 Task: Search one way flight ticket for 1 adult, 6 children, 1 infant in seat and 1 infant on lap in business from Appleton: Appleton International Airport to Fort Wayne: Fort Wayne International Airport on 8-4-2023. Choice of flights is Royal air maroc. Number of bags: 2 checked bags. Price is upto 109000. Outbound departure time preference is 7:15.
Action: Mouse moved to (307, 265)
Screenshot: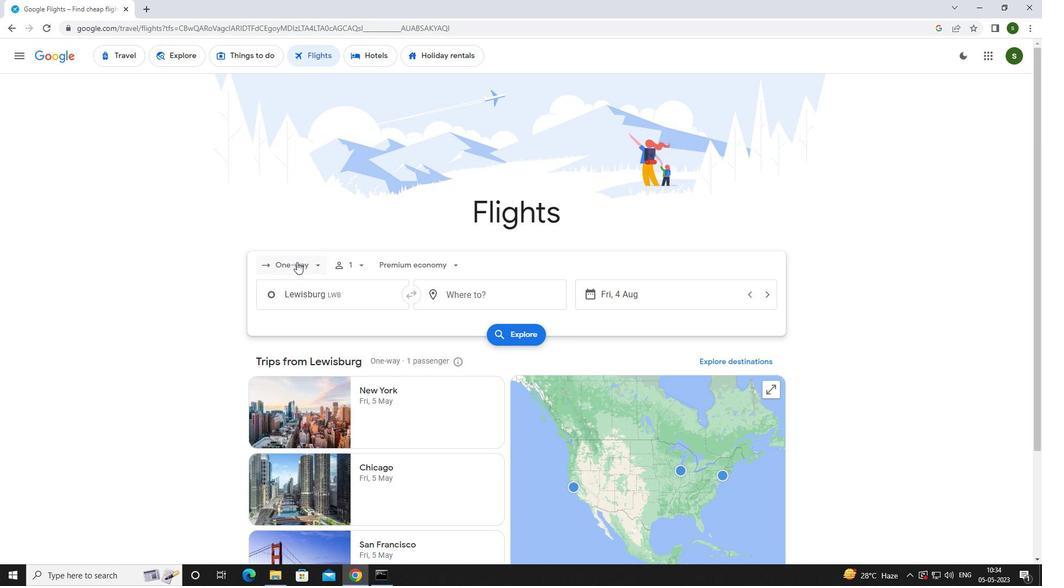 
Action: Mouse pressed left at (307, 265)
Screenshot: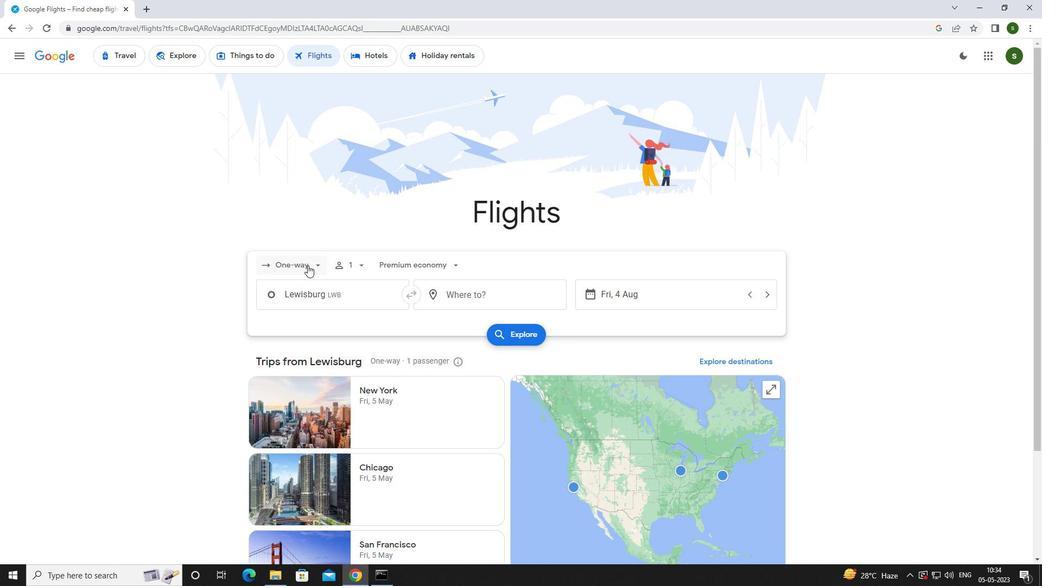 
Action: Mouse moved to (327, 313)
Screenshot: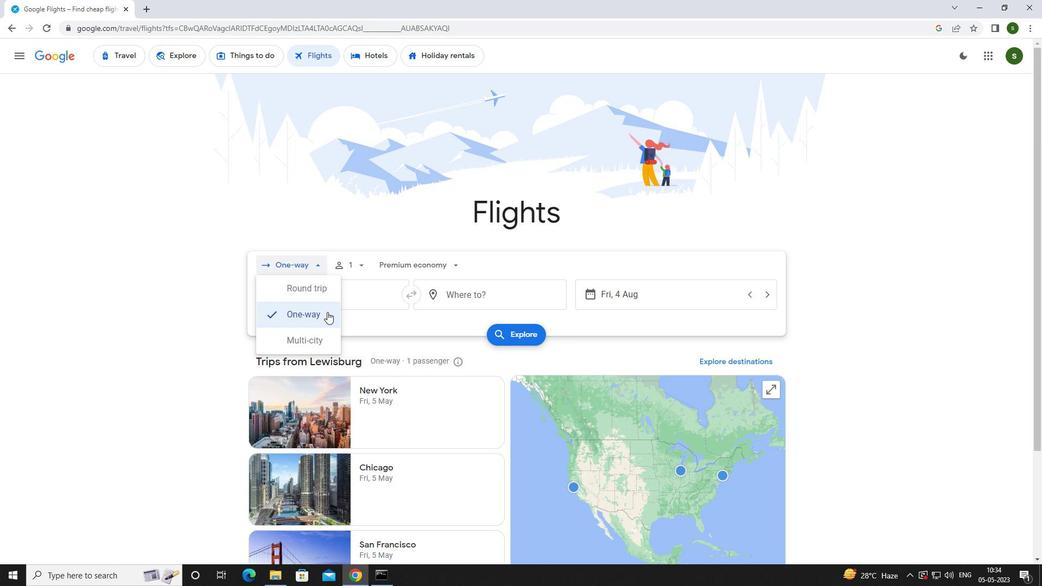 
Action: Mouse pressed left at (327, 313)
Screenshot: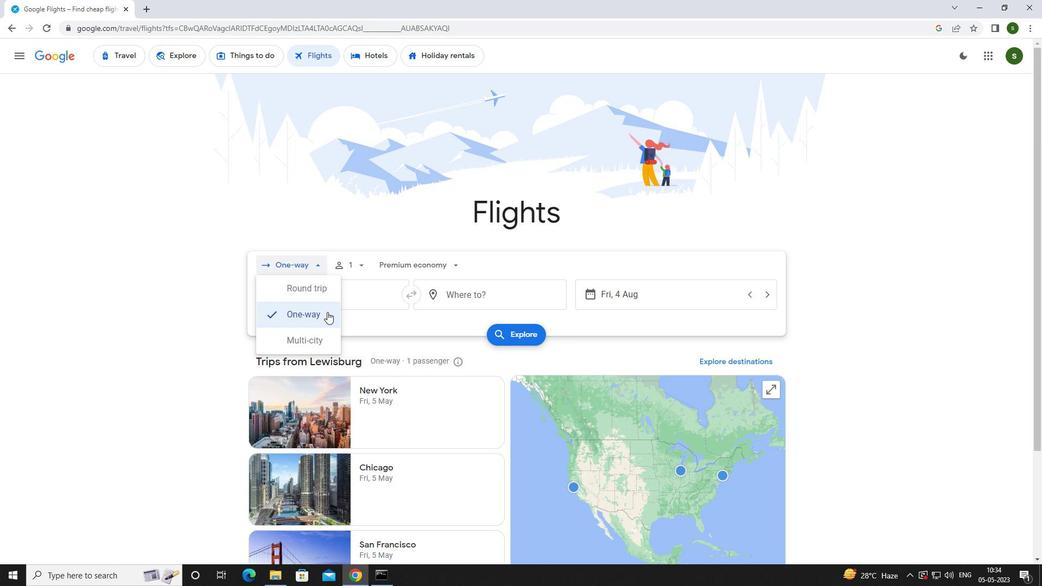 
Action: Mouse moved to (358, 266)
Screenshot: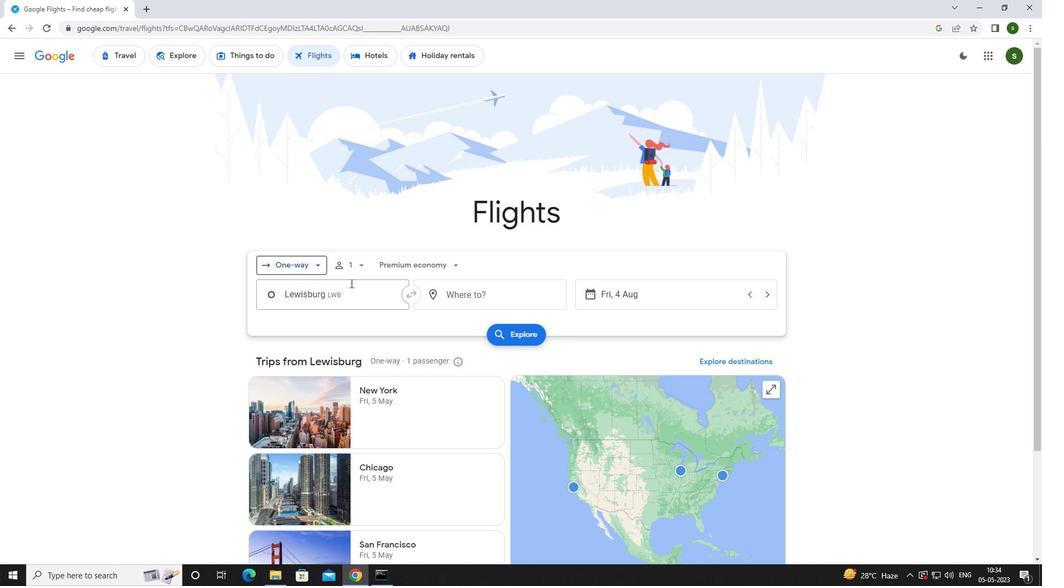 
Action: Mouse pressed left at (358, 266)
Screenshot: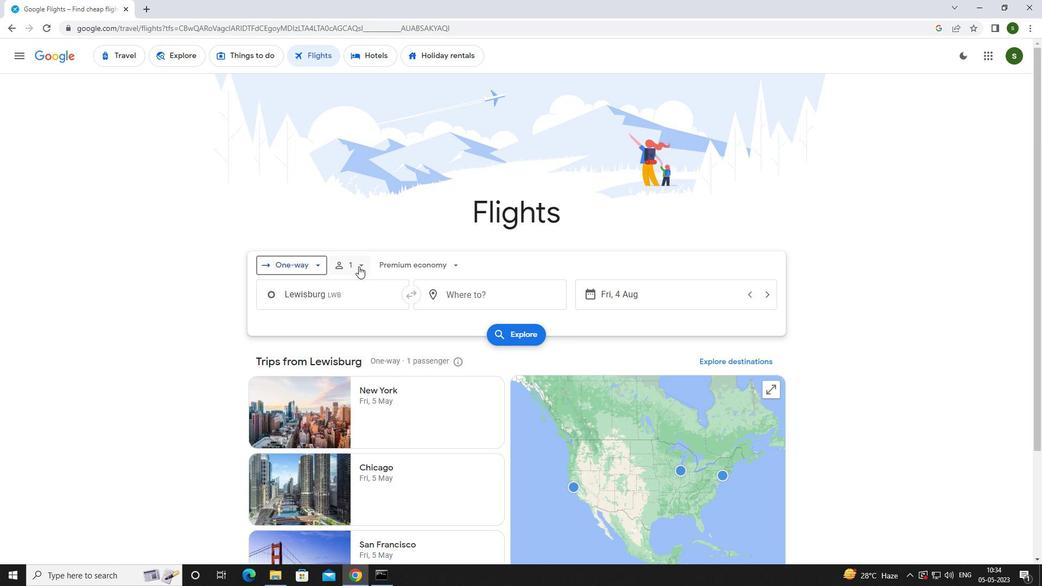 
Action: Mouse moved to (445, 318)
Screenshot: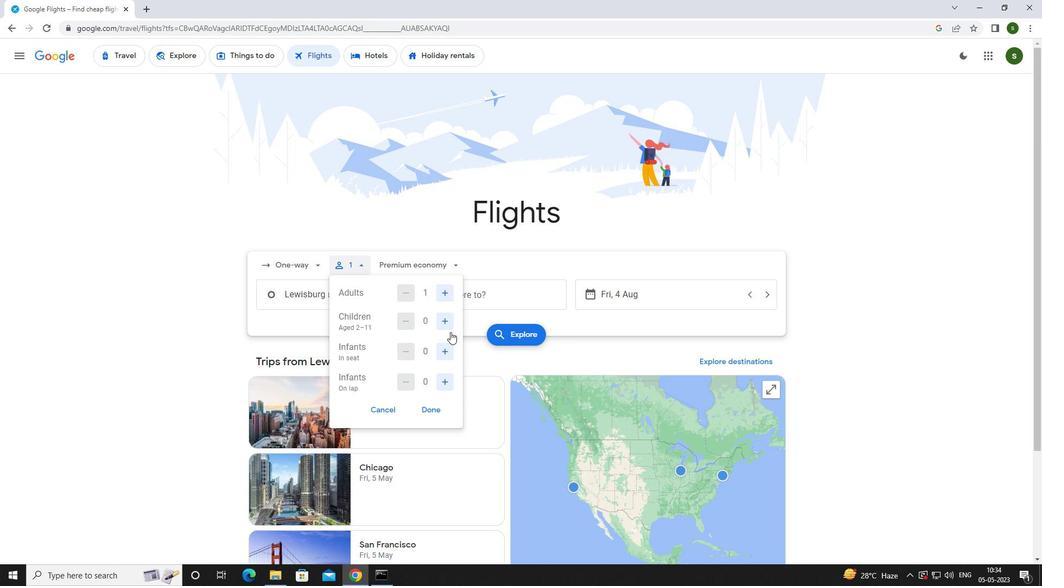 
Action: Mouse pressed left at (445, 318)
Screenshot: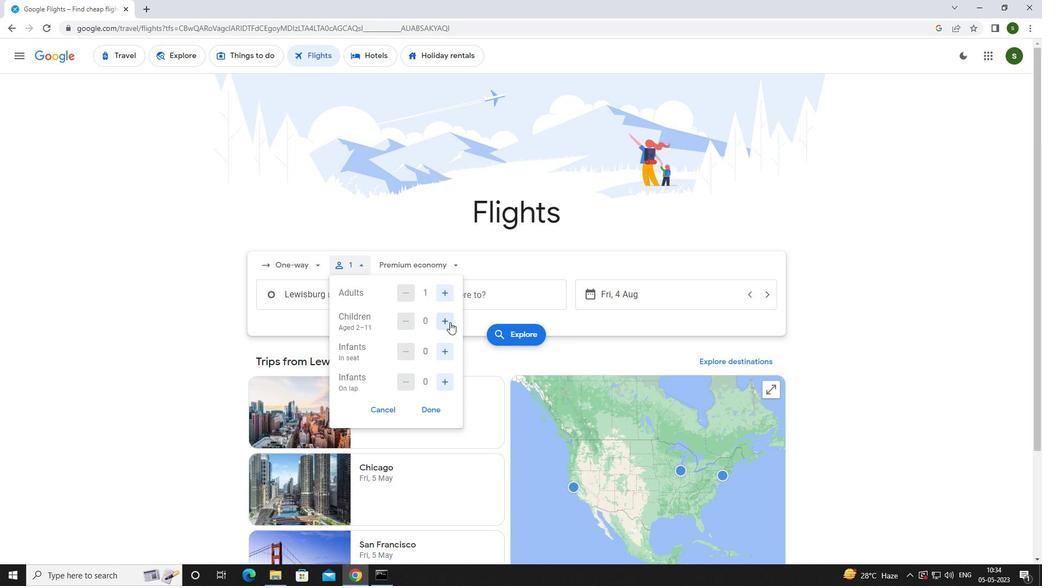 
Action: Mouse pressed left at (445, 318)
Screenshot: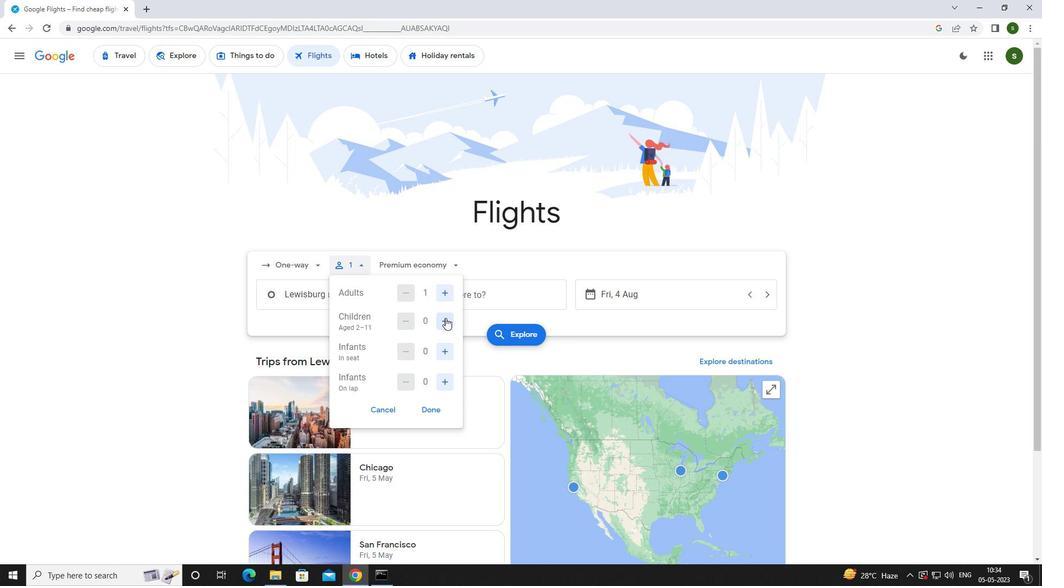 
Action: Mouse pressed left at (445, 318)
Screenshot: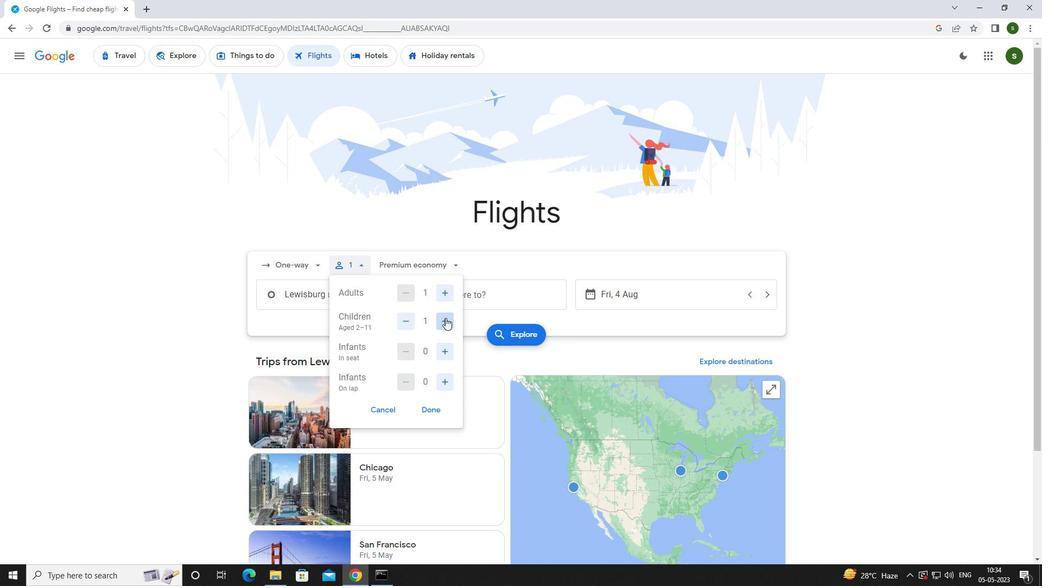 
Action: Mouse pressed left at (445, 318)
Screenshot: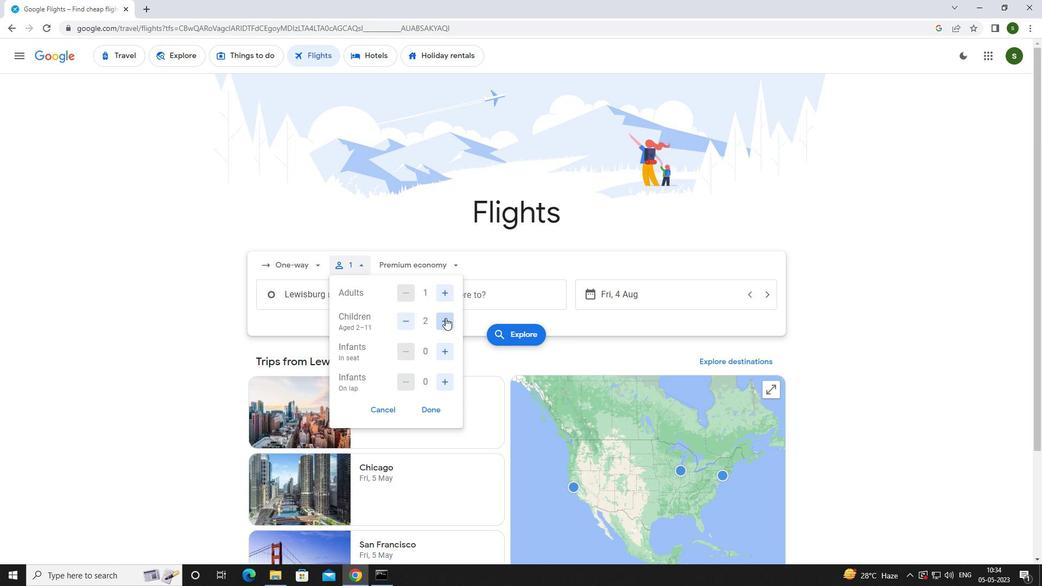
Action: Mouse pressed left at (445, 318)
Screenshot: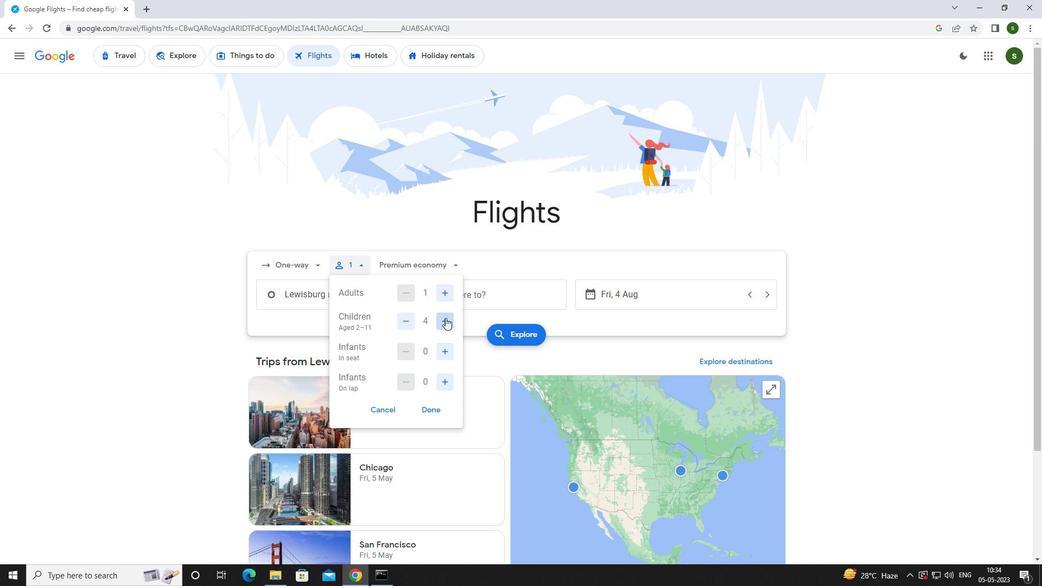 
Action: Mouse pressed left at (445, 318)
Screenshot: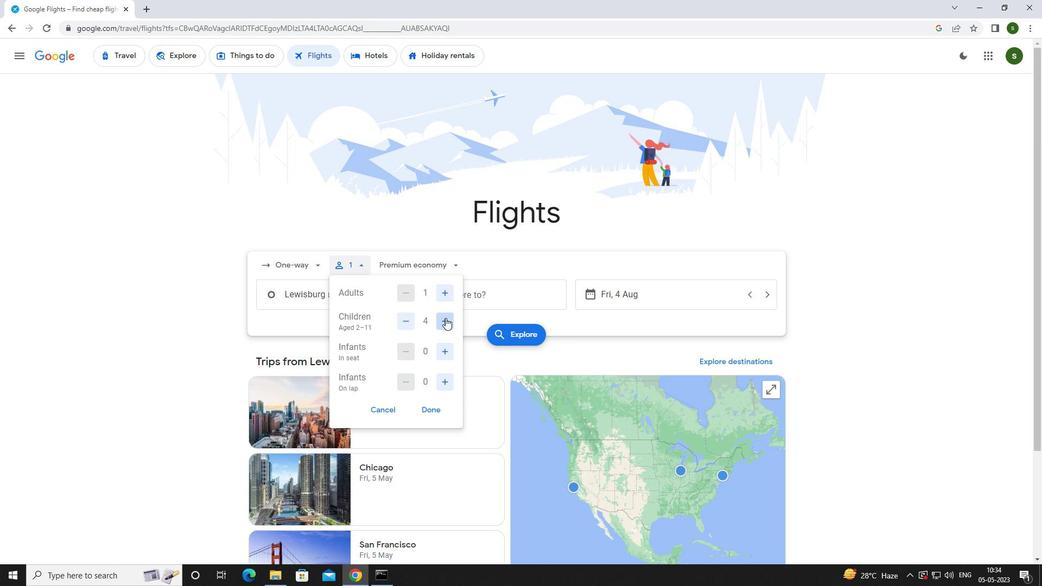 
Action: Mouse moved to (441, 351)
Screenshot: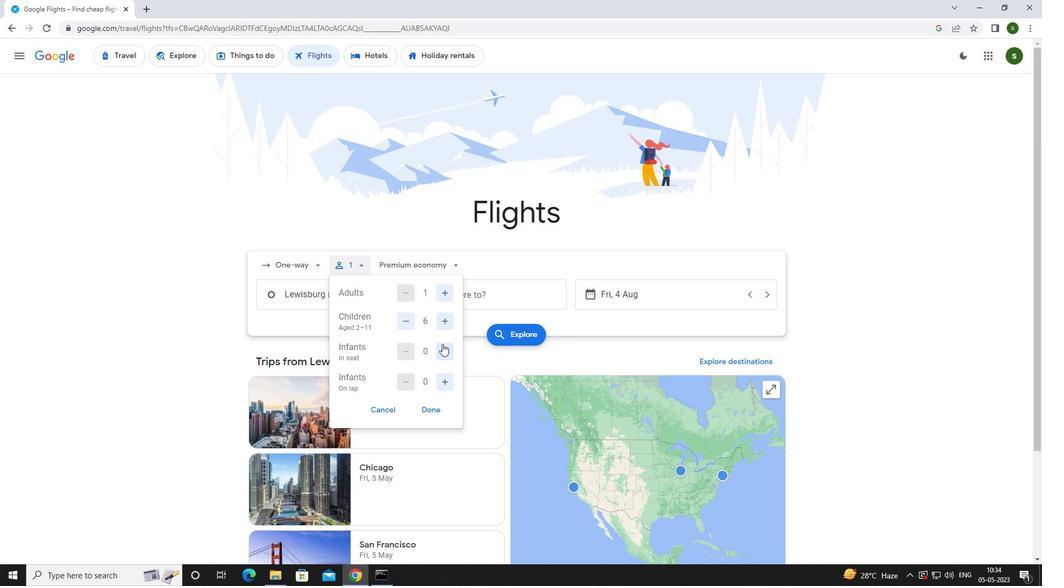 
Action: Mouse pressed left at (441, 351)
Screenshot: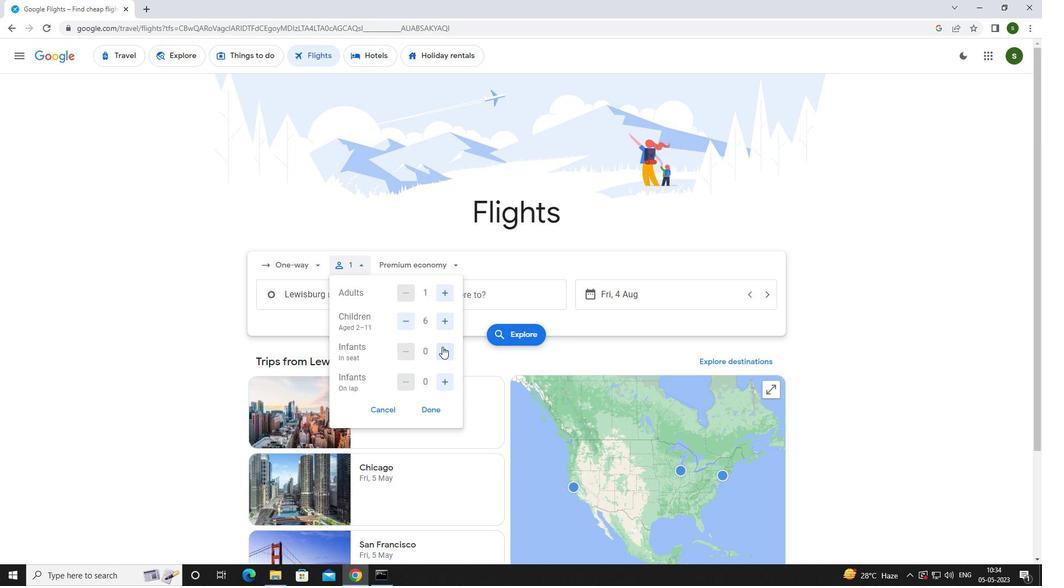 
Action: Mouse moved to (444, 379)
Screenshot: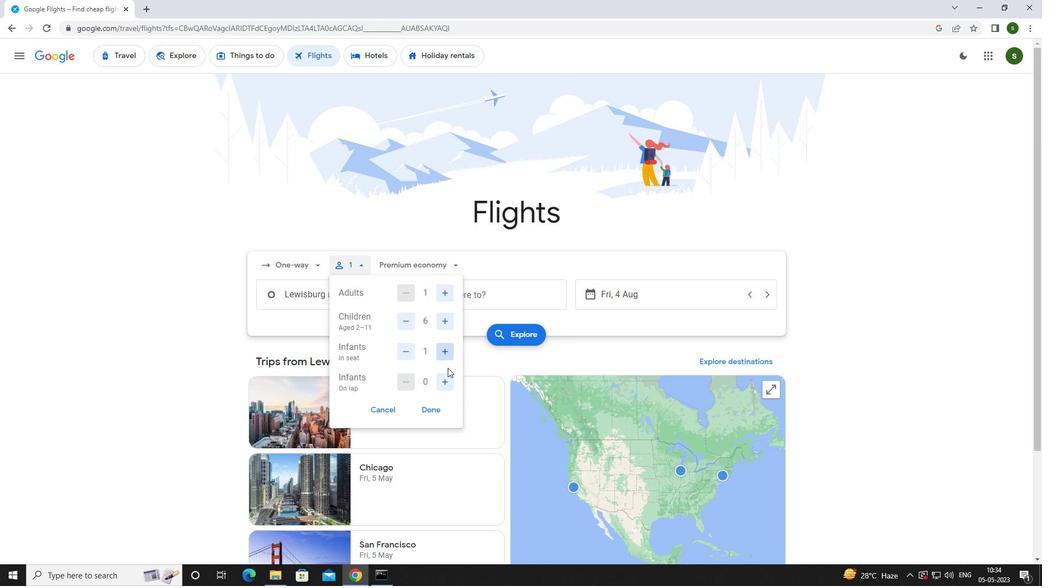 
Action: Mouse pressed left at (444, 379)
Screenshot: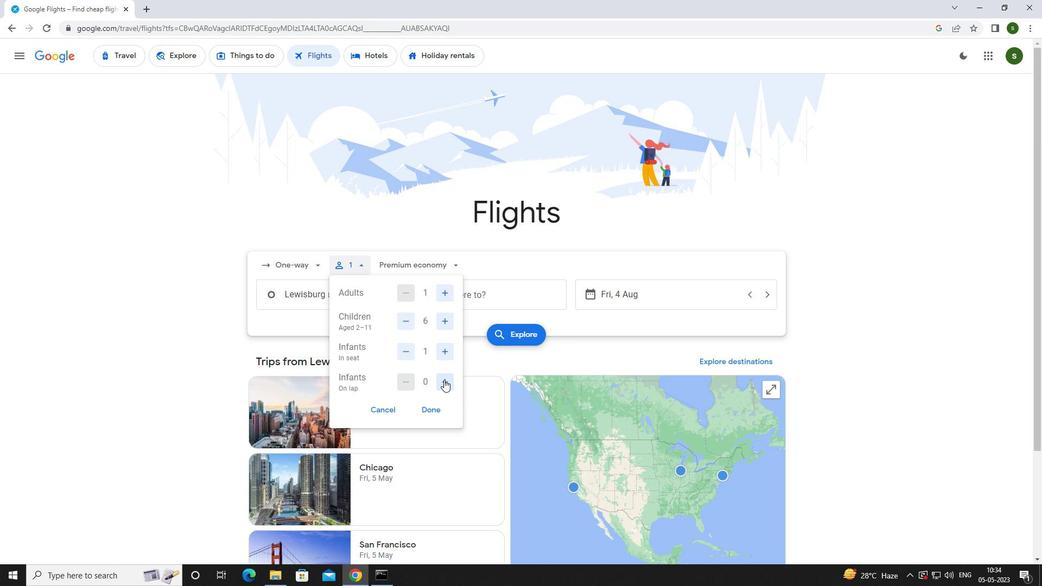 
Action: Mouse moved to (449, 267)
Screenshot: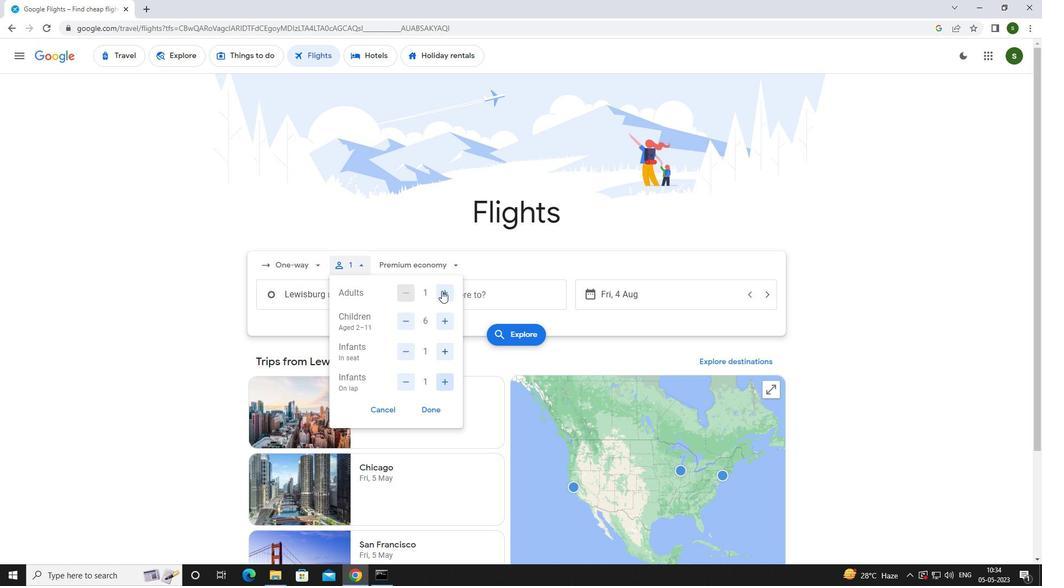 
Action: Mouse pressed left at (449, 267)
Screenshot: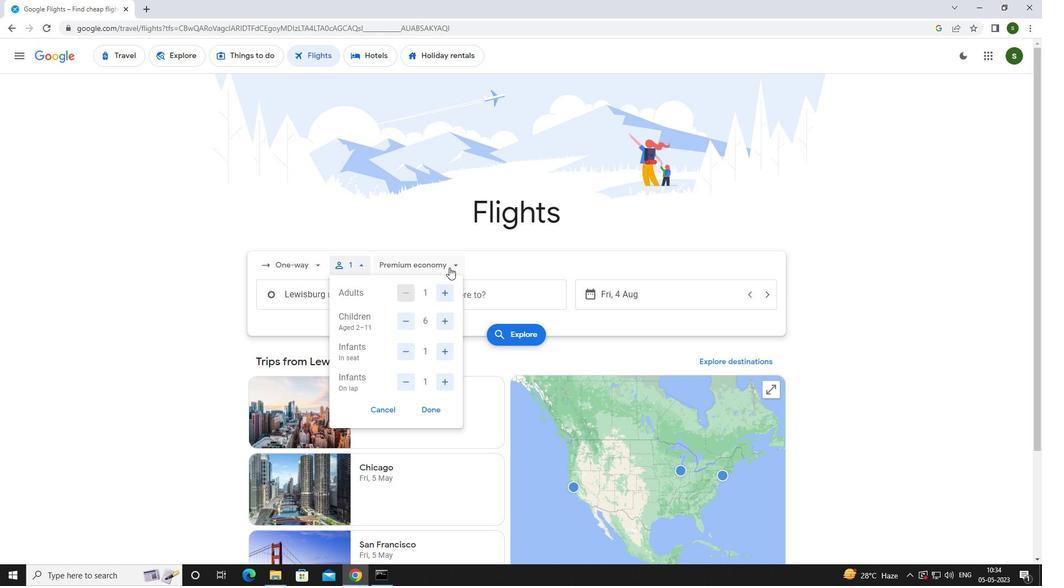 
Action: Mouse moved to (435, 344)
Screenshot: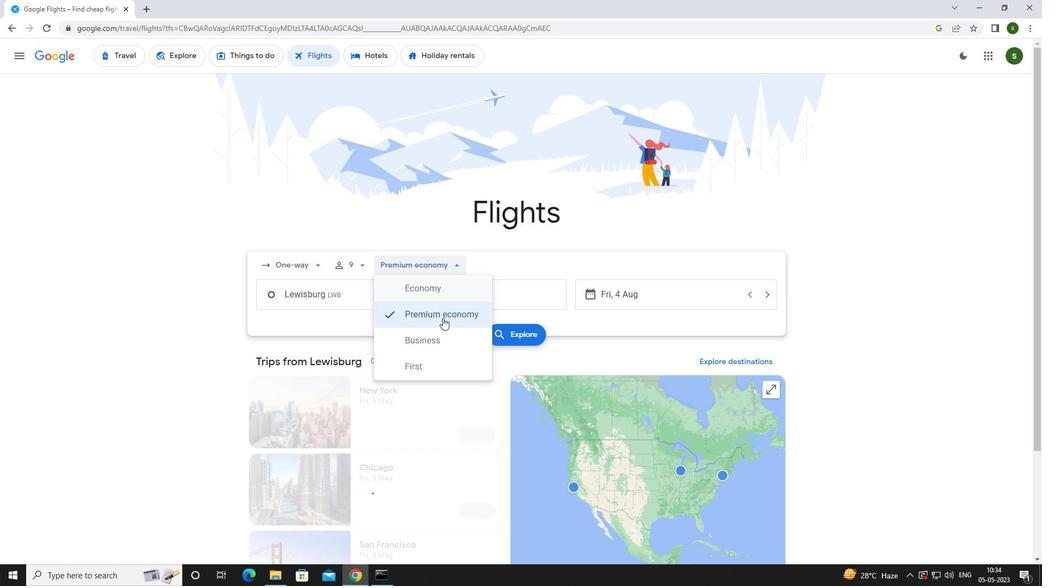 
Action: Mouse pressed left at (435, 344)
Screenshot: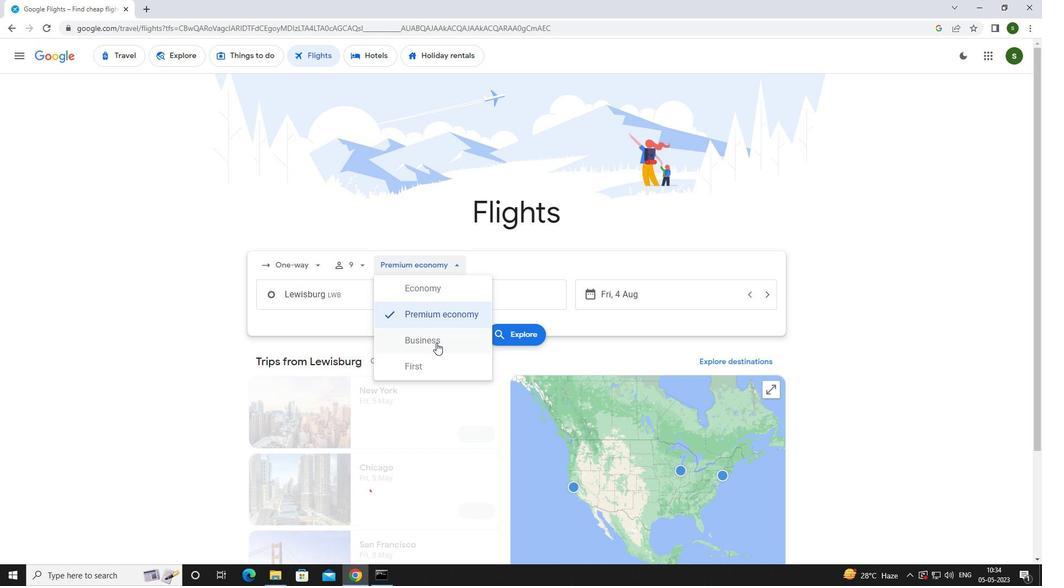 
Action: Mouse moved to (379, 294)
Screenshot: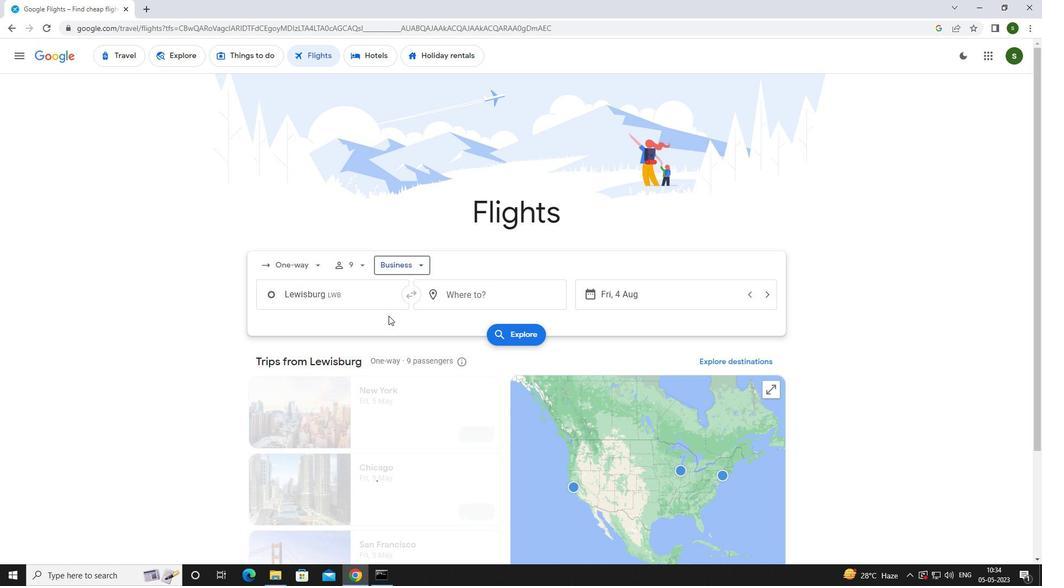 
Action: Mouse pressed left at (379, 294)
Screenshot: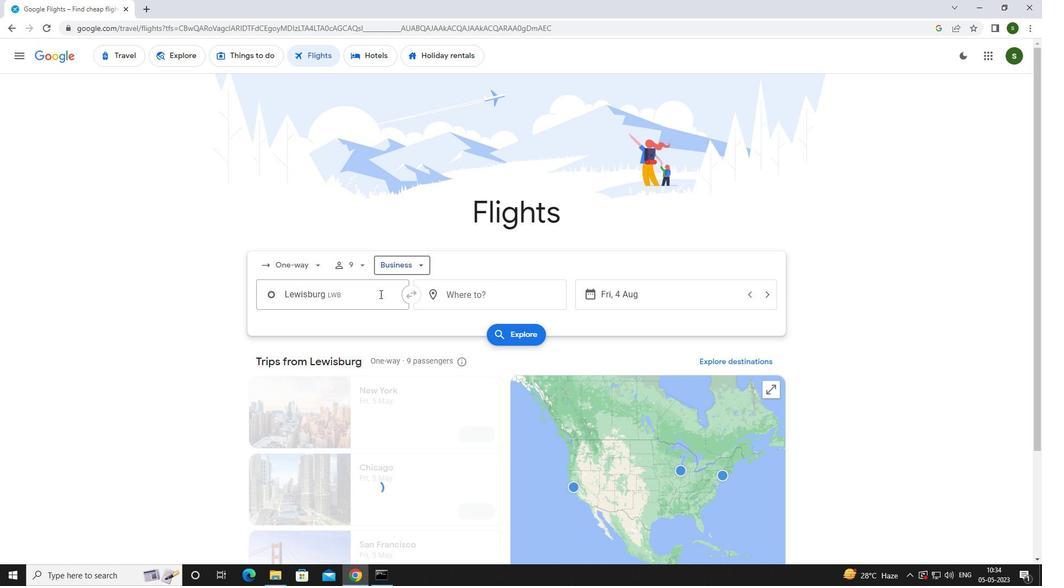 
Action: Key pressed <Key.caps_lock>a<Key.caps_lock>ppleton
Screenshot: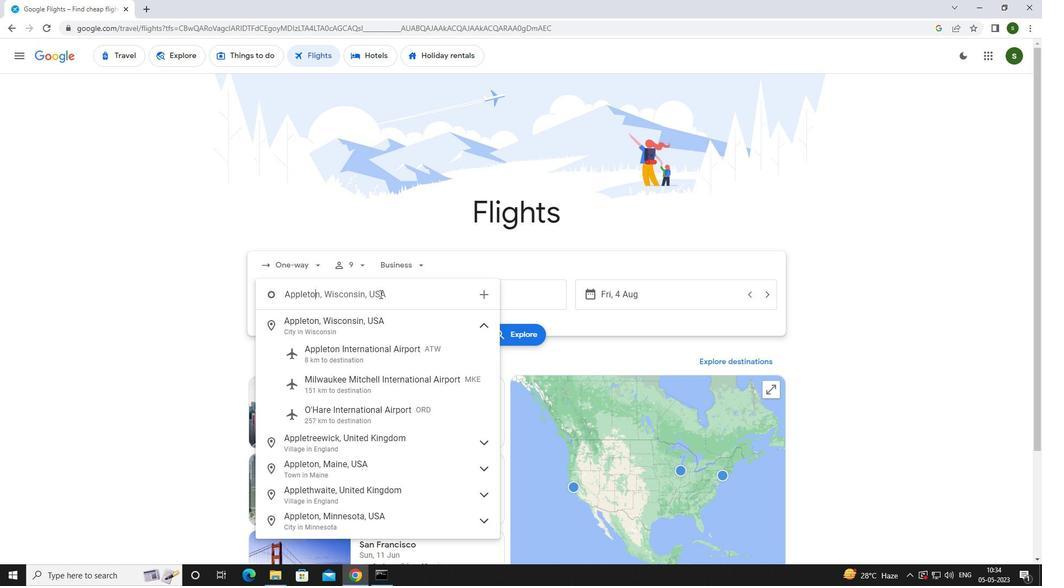 
Action: Mouse moved to (386, 348)
Screenshot: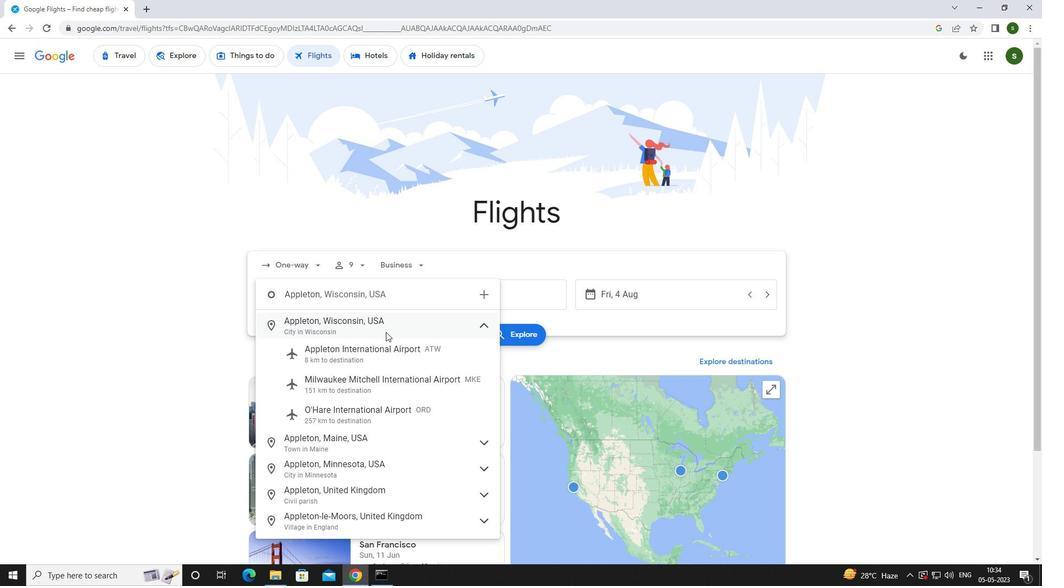 
Action: Mouse pressed left at (386, 348)
Screenshot: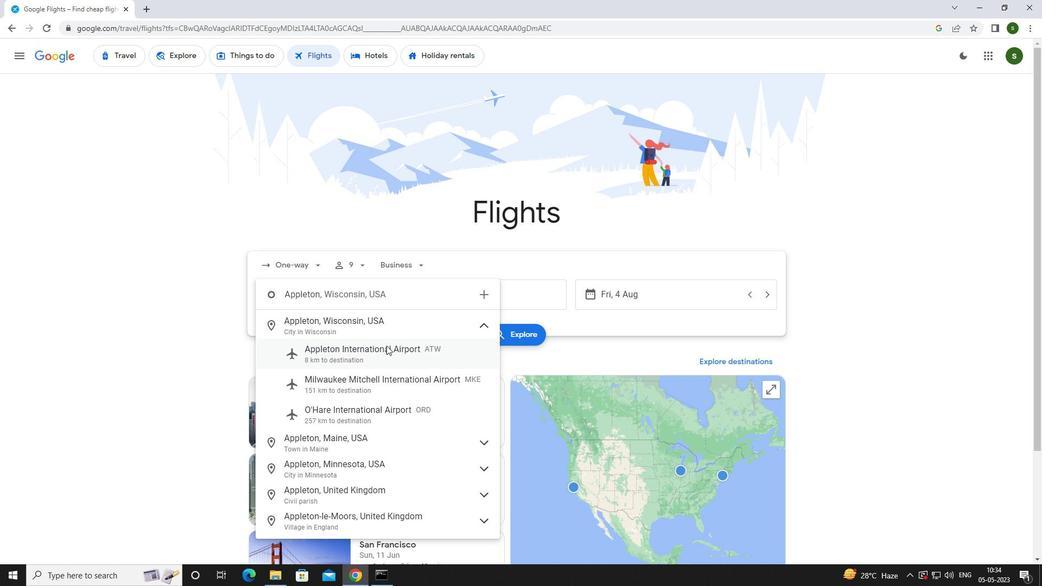 
Action: Mouse moved to (455, 297)
Screenshot: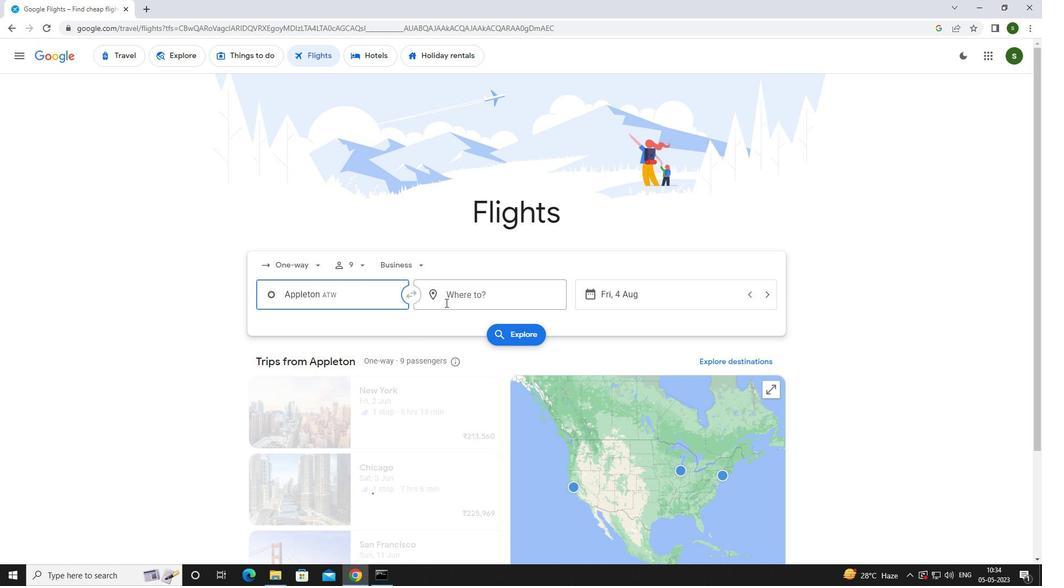 
Action: Mouse pressed left at (455, 297)
Screenshot: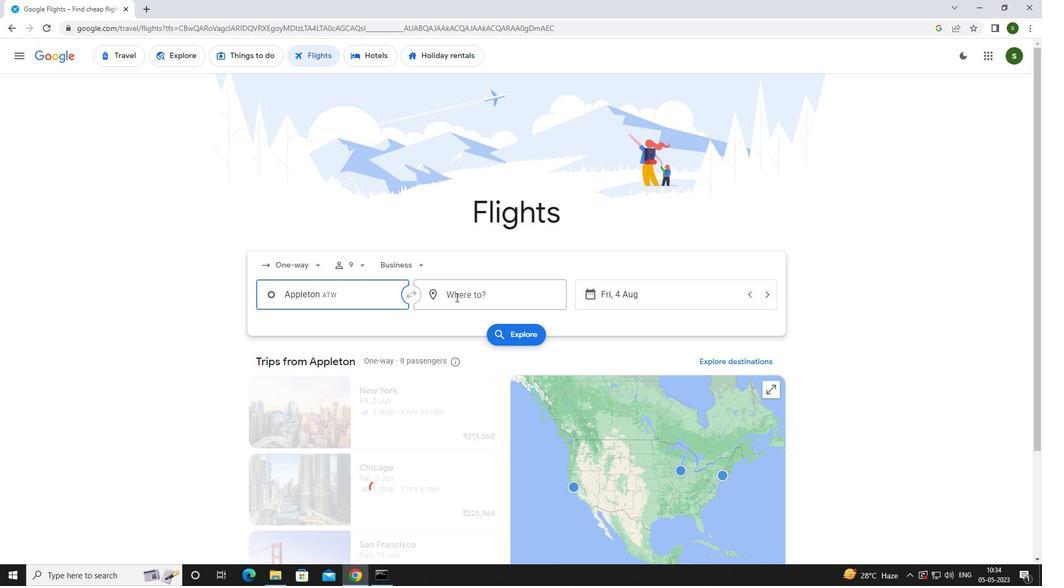 
Action: Key pressed <Key.caps_lock>f<Key.caps_lock>ort<Key.space><Key.caps_lock>w<Key.caps_lock>ay
Screenshot: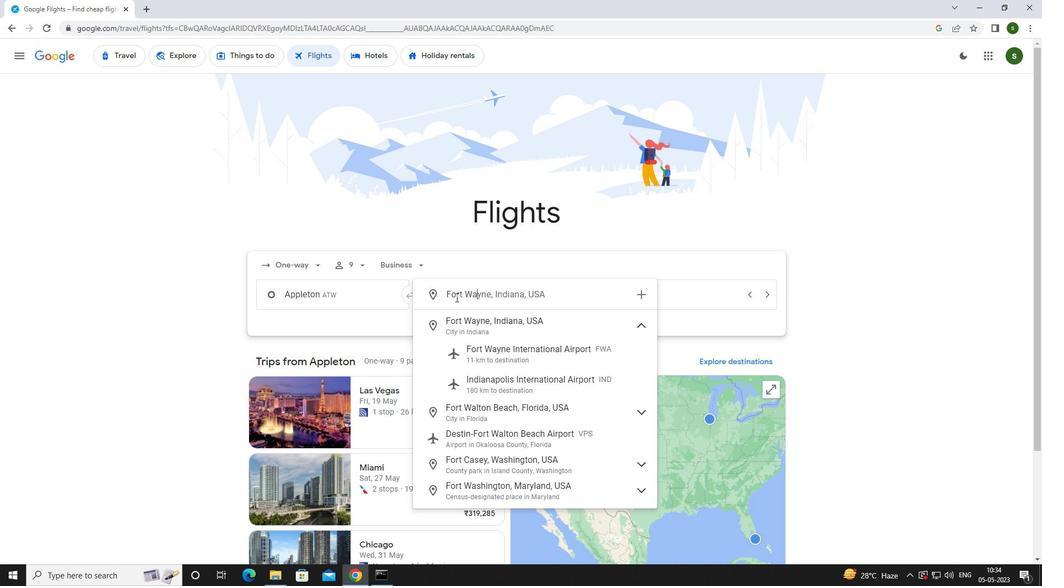 
Action: Mouse moved to (458, 345)
Screenshot: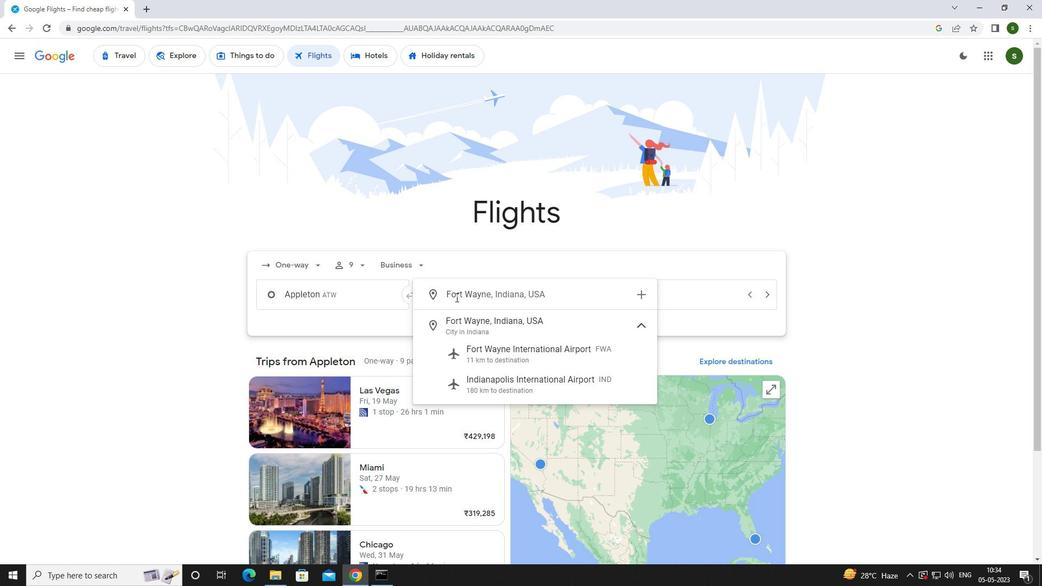 
Action: Mouse pressed left at (458, 345)
Screenshot: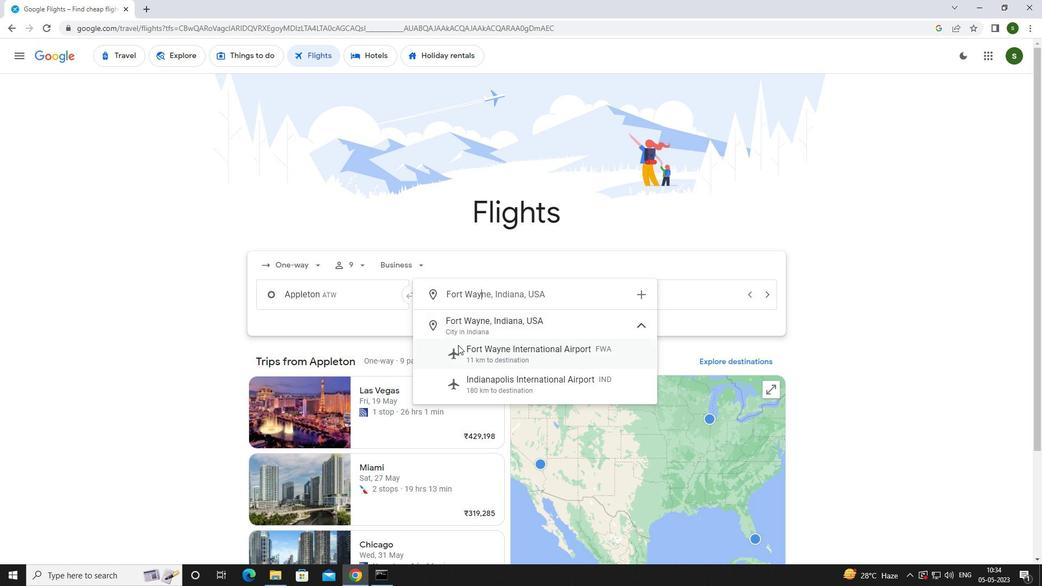 
Action: Mouse moved to (657, 299)
Screenshot: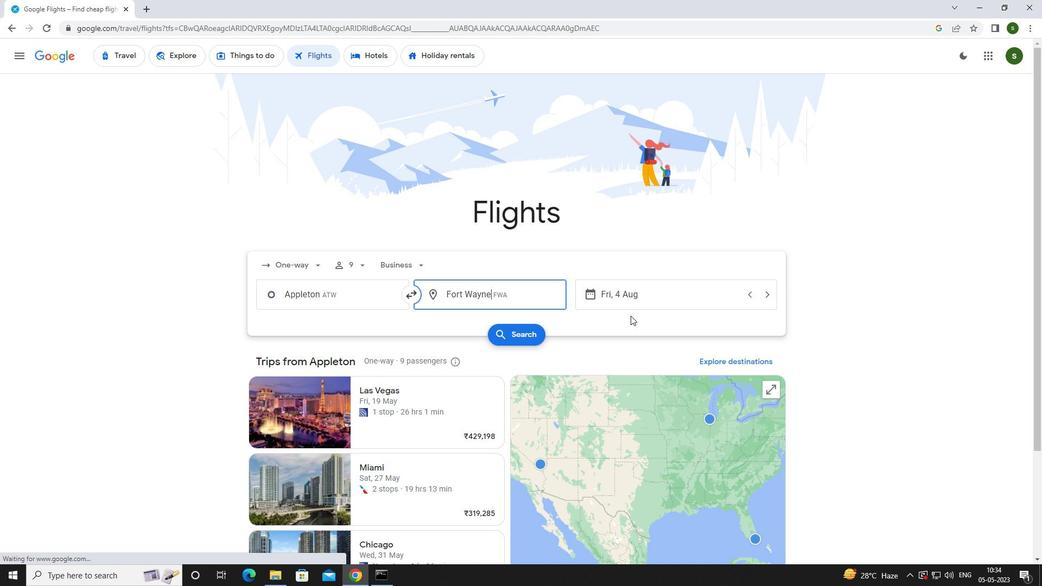 
Action: Mouse pressed left at (657, 299)
Screenshot: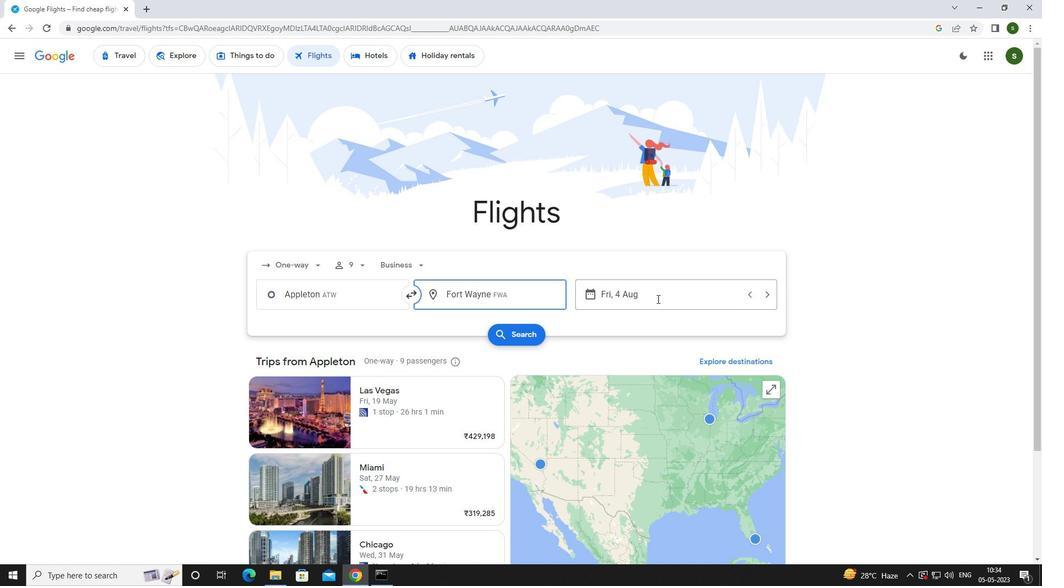
Action: Mouse moved to (528, 365)
Screenshot: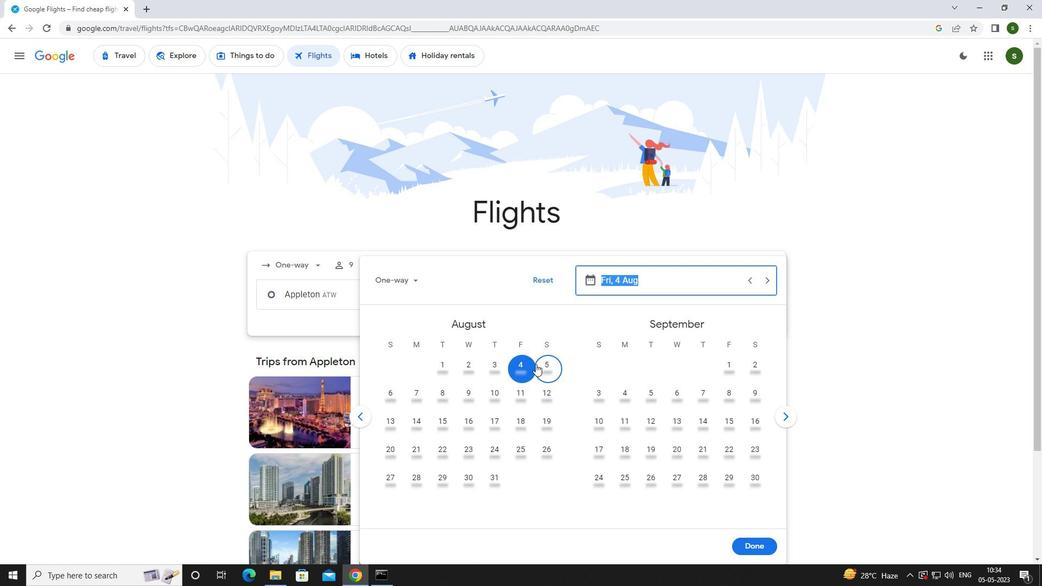 
Action: Mouse pressed left at (528, 365)
Screenshot: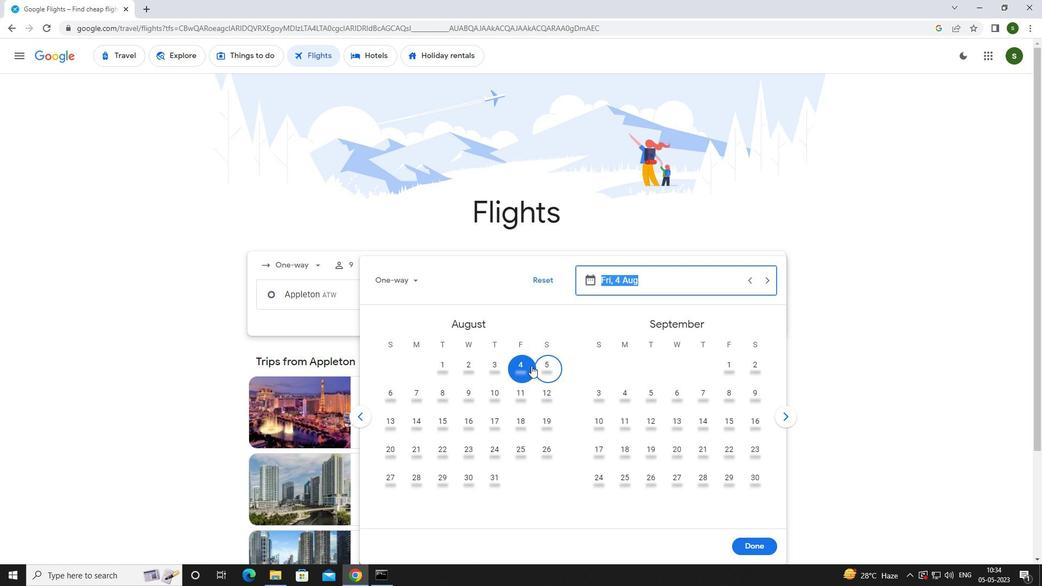 
Action: Mouse moved to (742, 545)
Screenshot: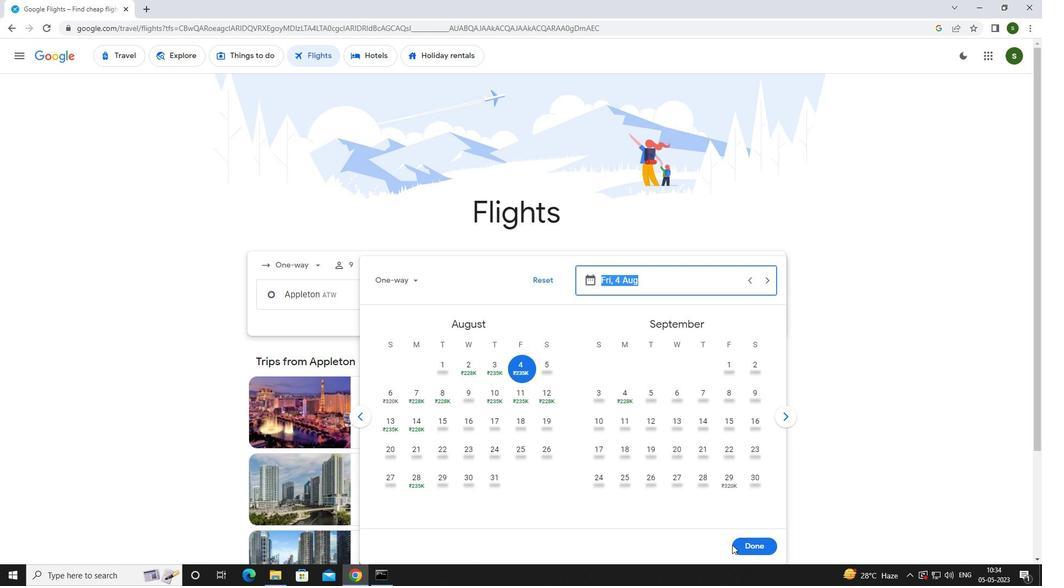 
Action: Mouse pressed left at (742, 545)
Screenshot: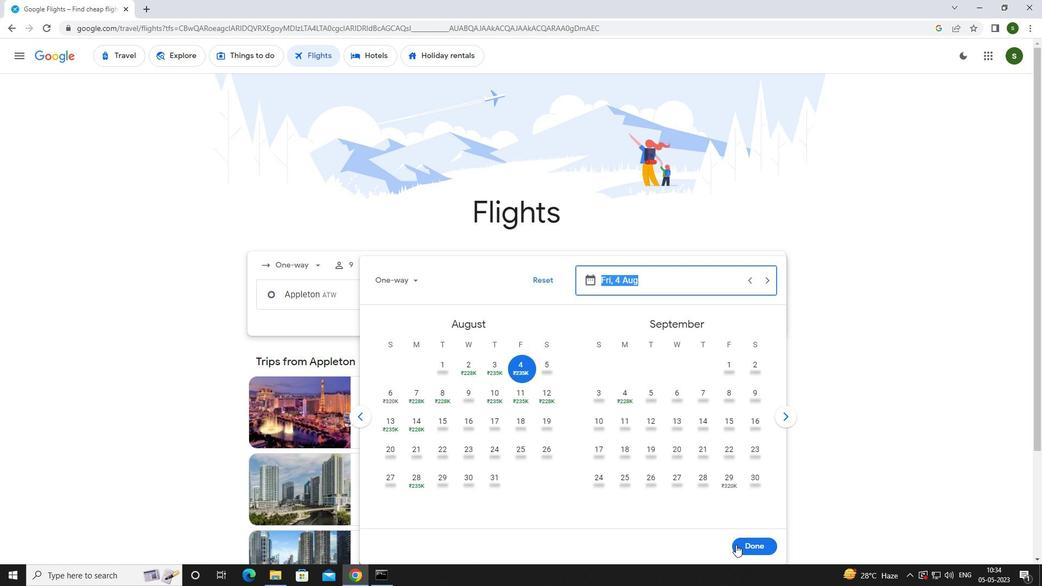 
Action: Mouse moved to (502, 330)
Screenshot: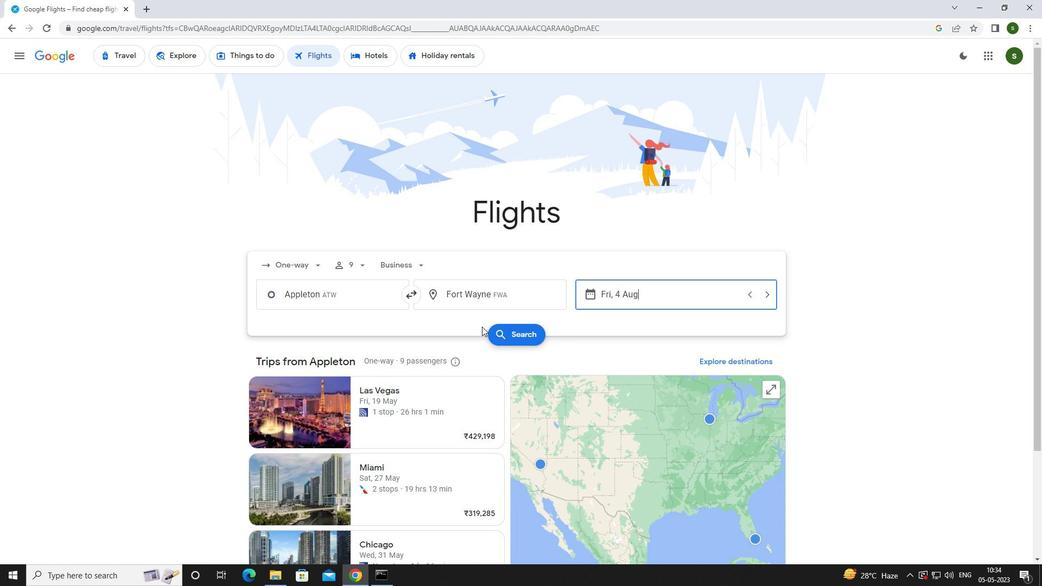 
Action: Mouse pressed left at (502, 330)
Screenshot: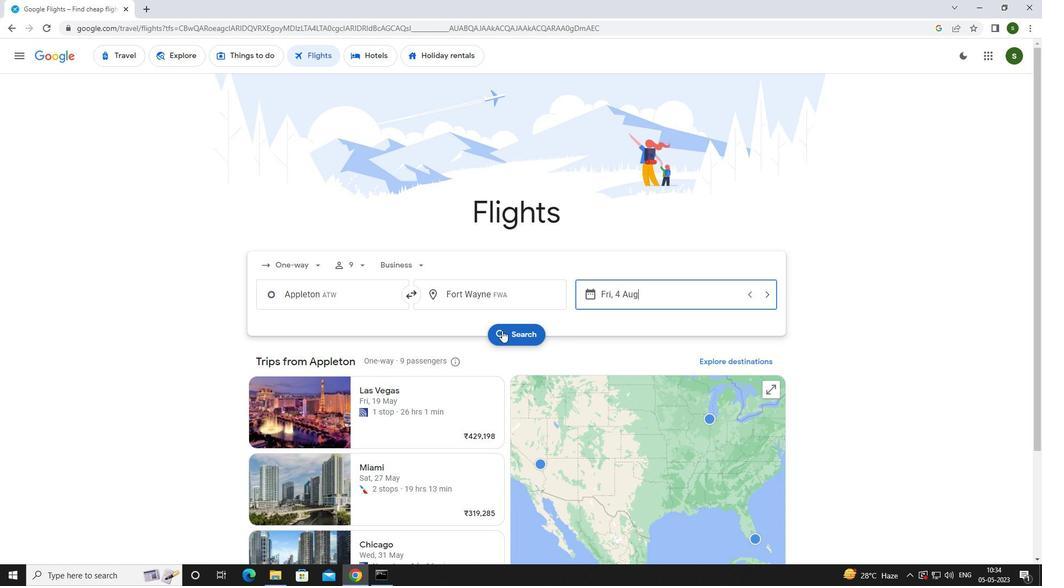 
Action: Mouse moved to (284, 155)
Screenshot: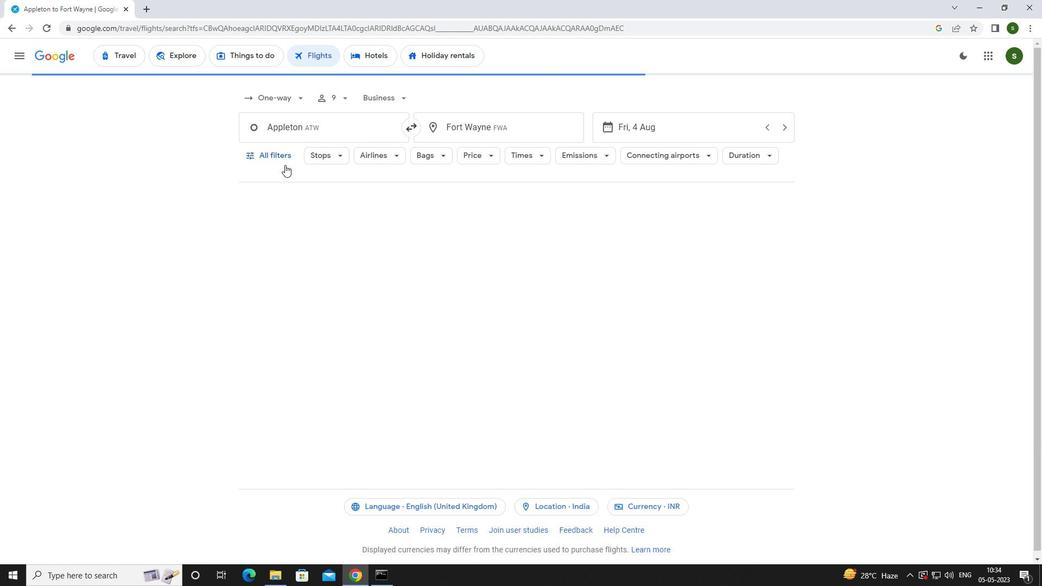 
Action: Mouse pressed left at (284, 155)
Screenshot: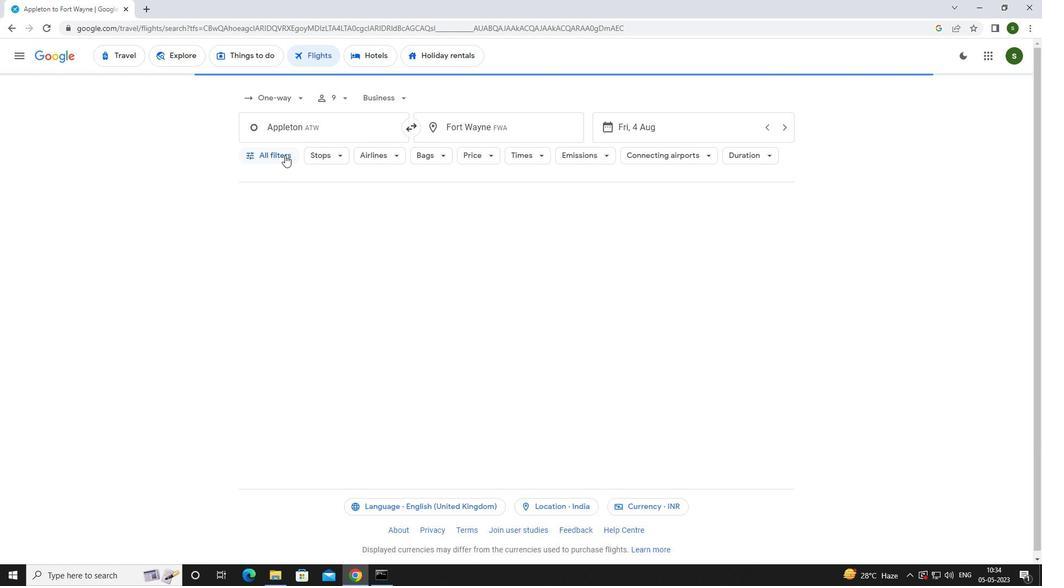 
Action: Mouse moved to (413, 388)
Screenshot: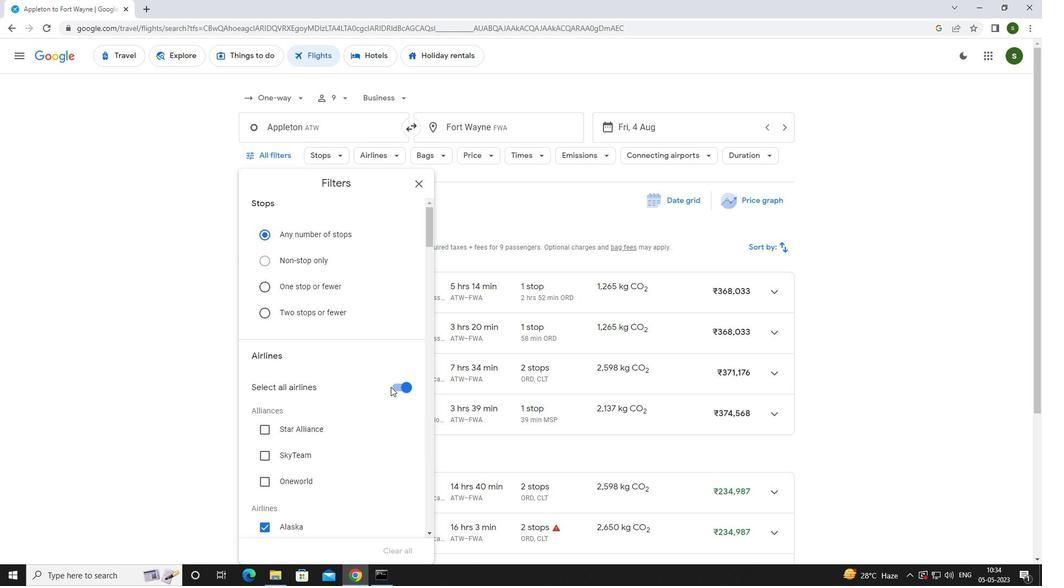 
Action: Mouse pressed left at (413, 388)
Screenshot: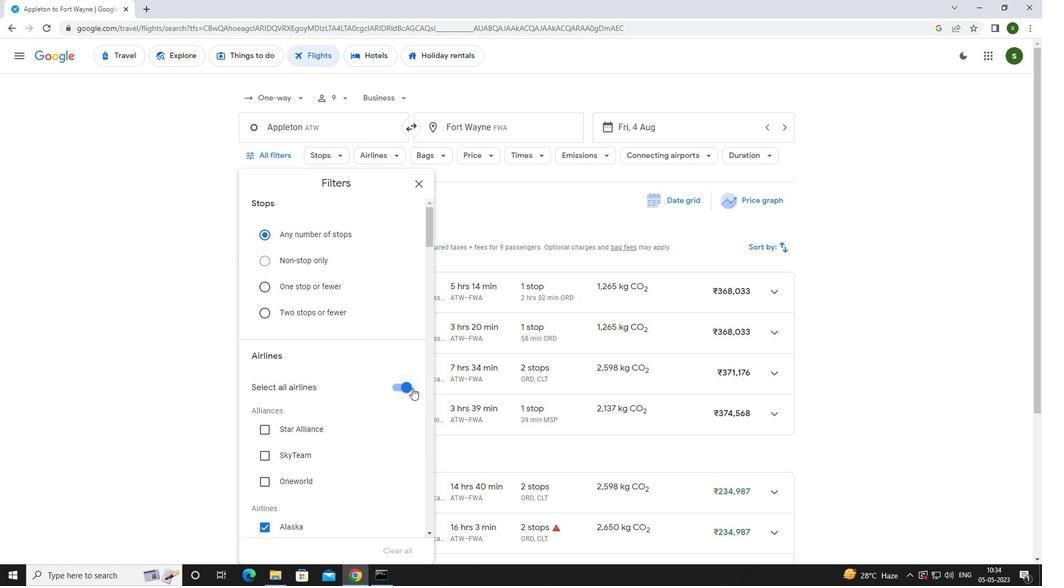 
Action: Mouse moved to (359, 382)
Screenshot: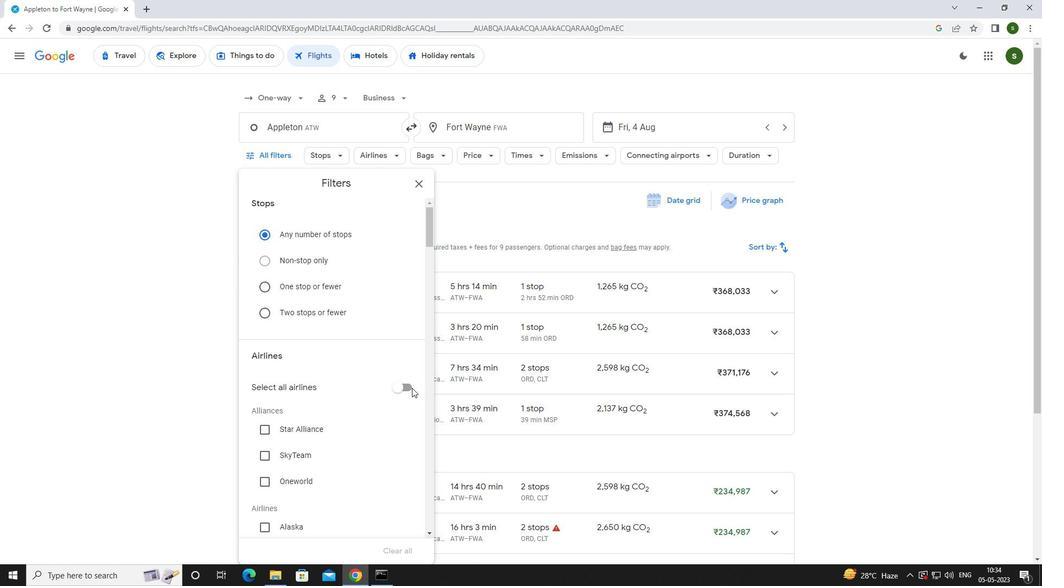 
Action: Mouse scrolled (359, 382) with delta (0, 0)
Screenshot: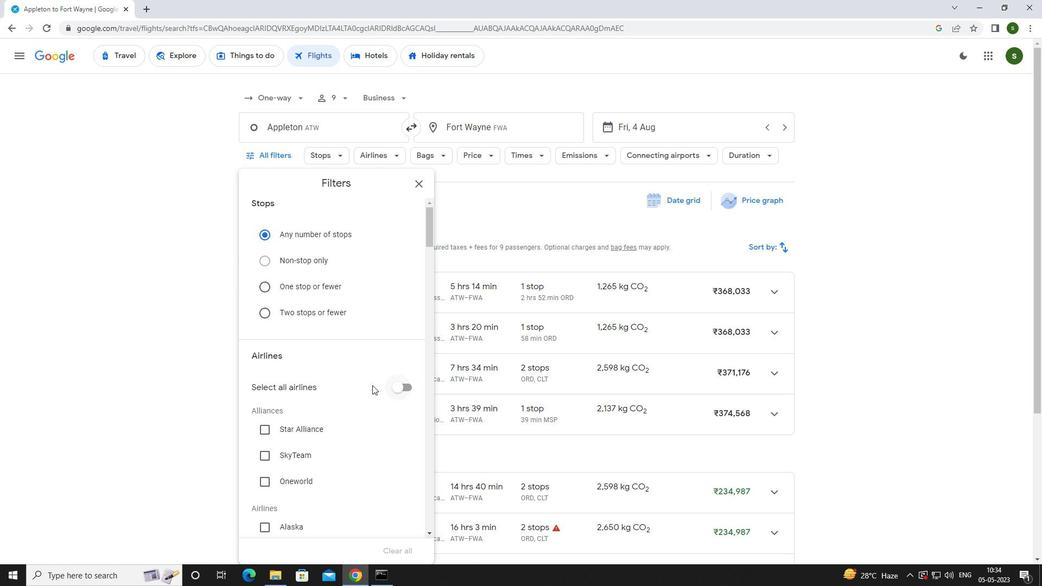 
Action: Mouse scrolled (359, 382) with delta (0, 0)
Screenshot: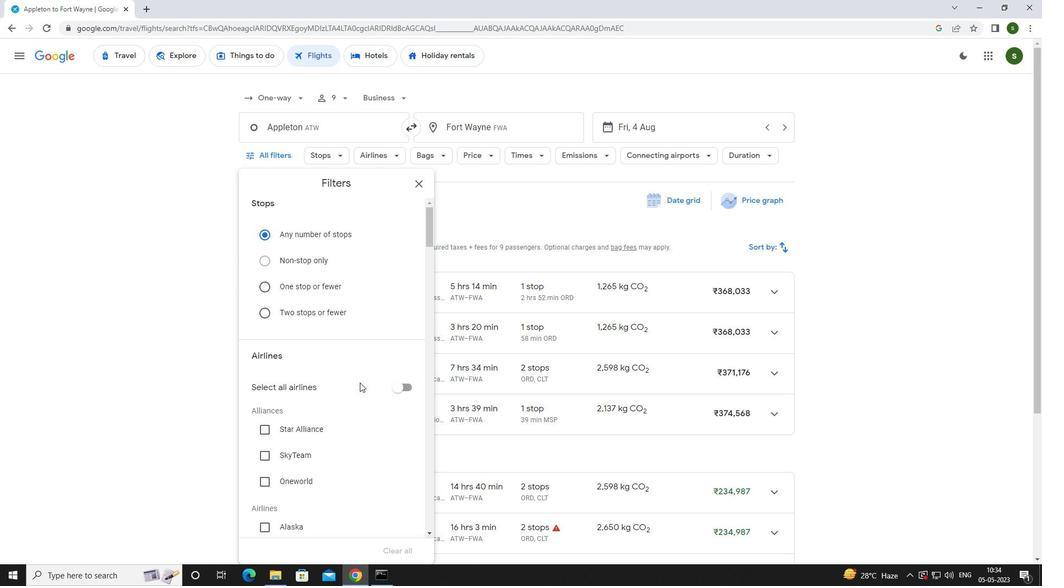 
Action: Mouse scrolled (359, 382) with delta (0, 0)
Screenshot: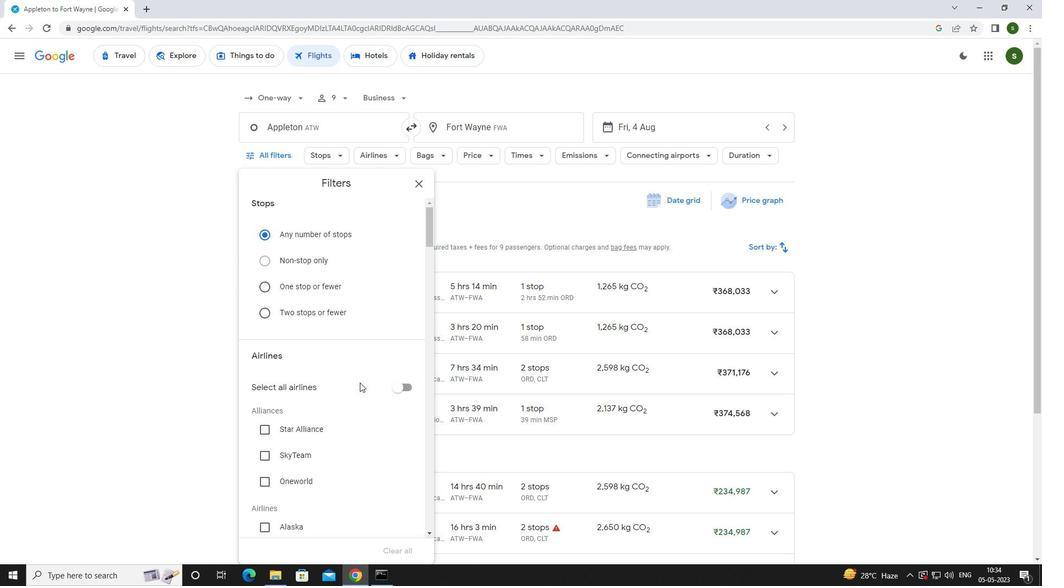 
Action: Mouse scrolled (359, 382) with delta (0, 0)
Screenshot: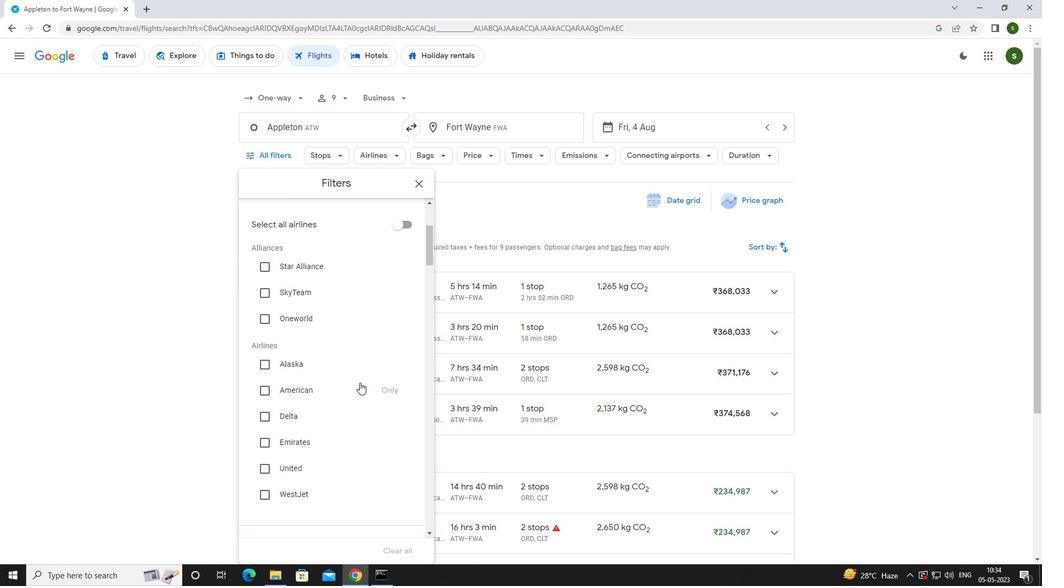 
Action: Mouse moved to (358, 382)
Screenshot: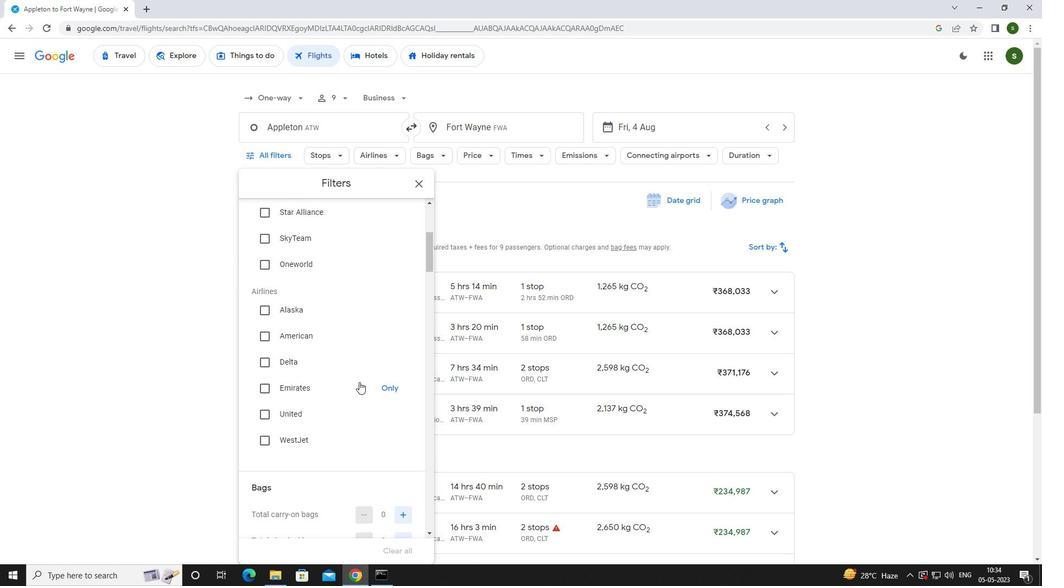 
Action: Mouse scrolled (358, 381) with delta (0, 0)
Screenshot: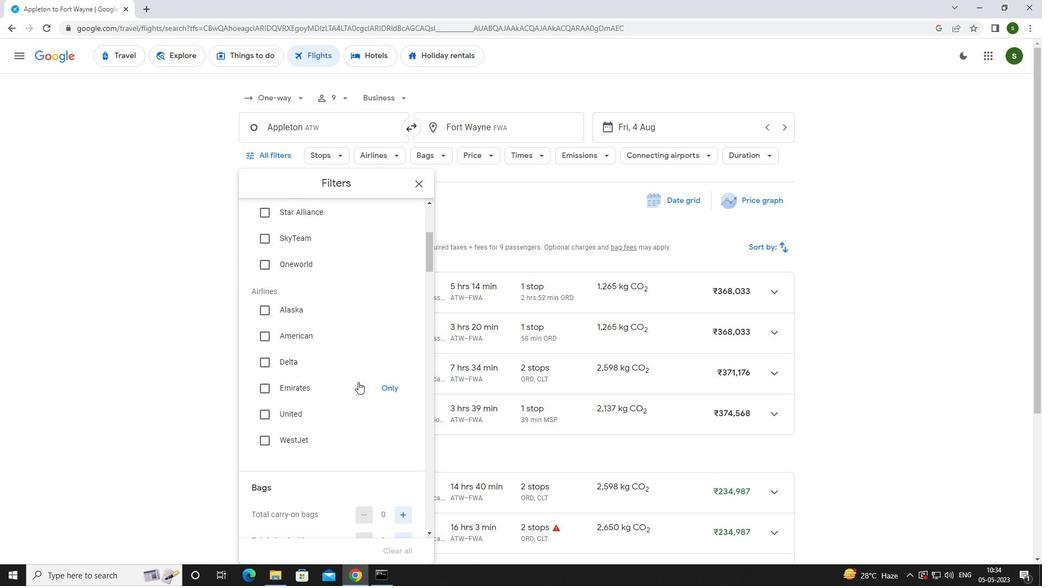 
Action: Mouse scrolled (358, 381) with delta (0, 0)
Screenshot: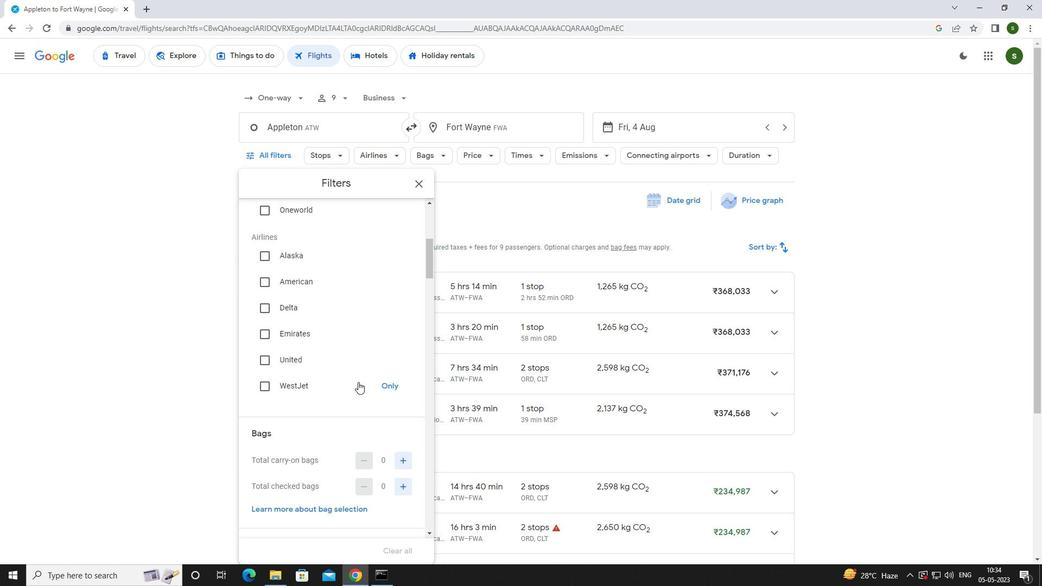 
Action: Mouse scrolled (358, 381) with delta (0, 0)
Screenshot: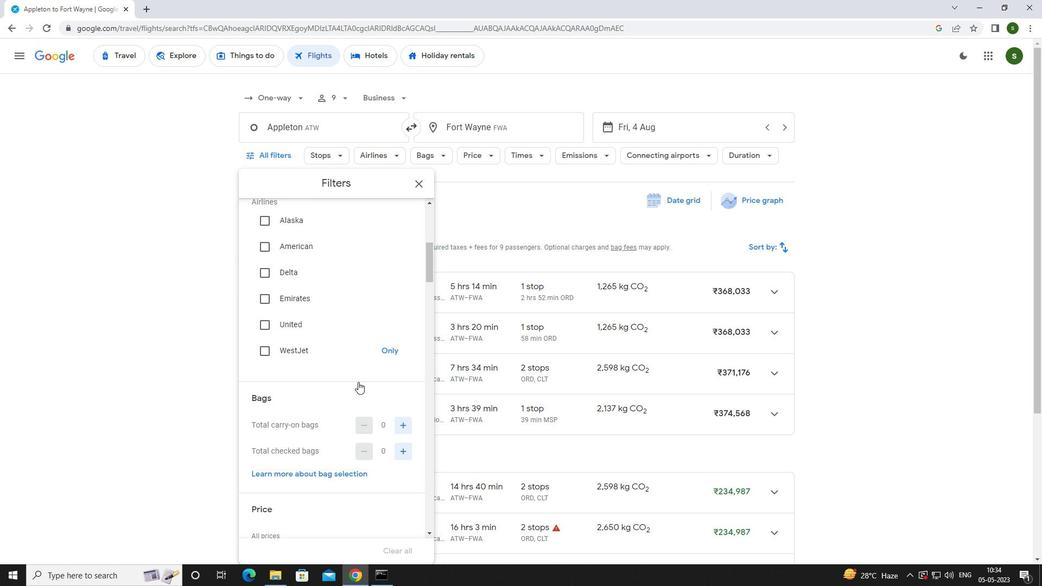 
Action: Mouse moved to (410, 370)
Screenshot: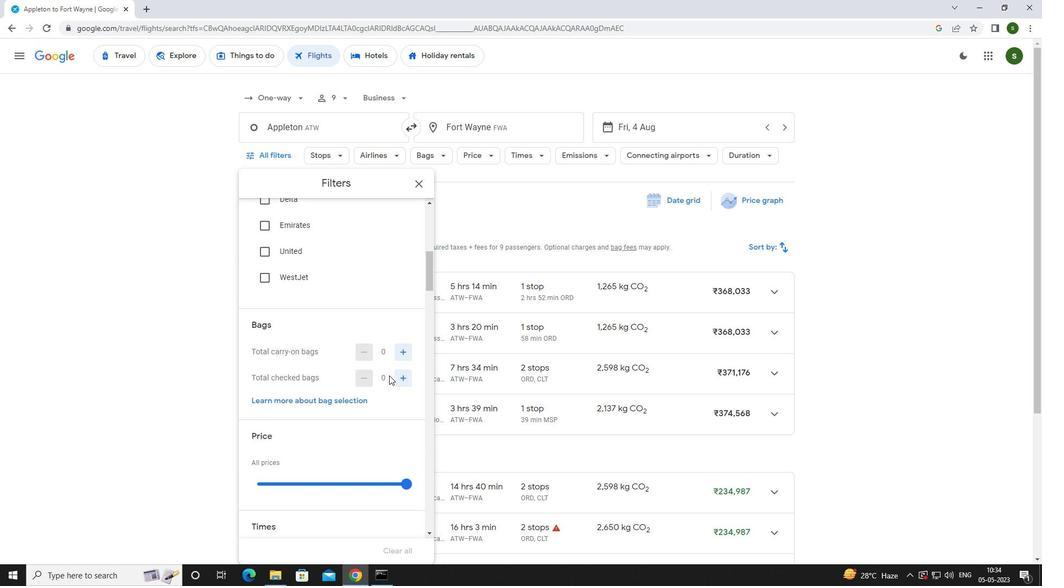 
Action: Mouse pressed left at (410, 370)
Screenshot: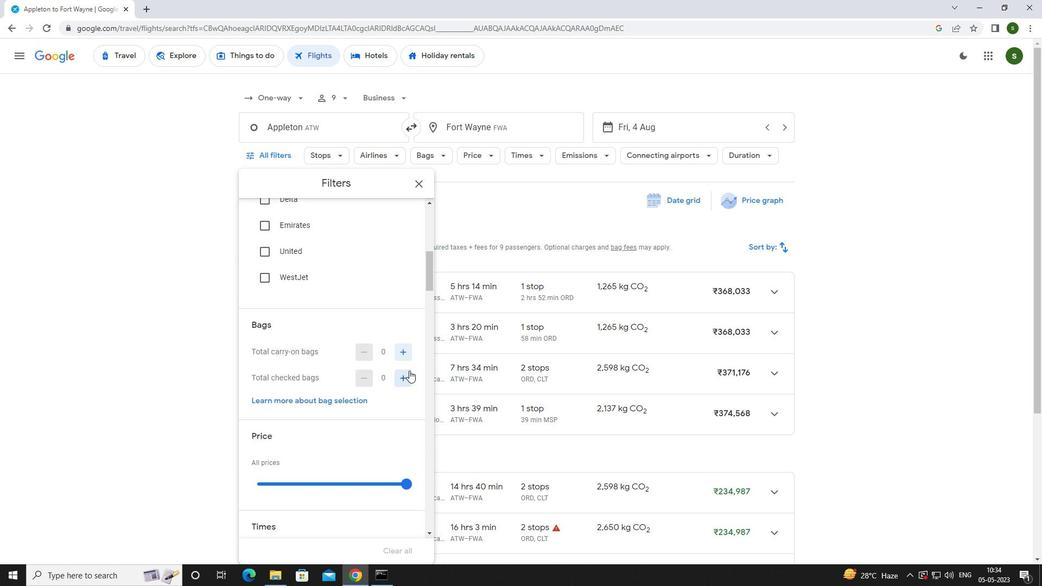 
Action: Mouse moved to (410, 370)
Screenshot: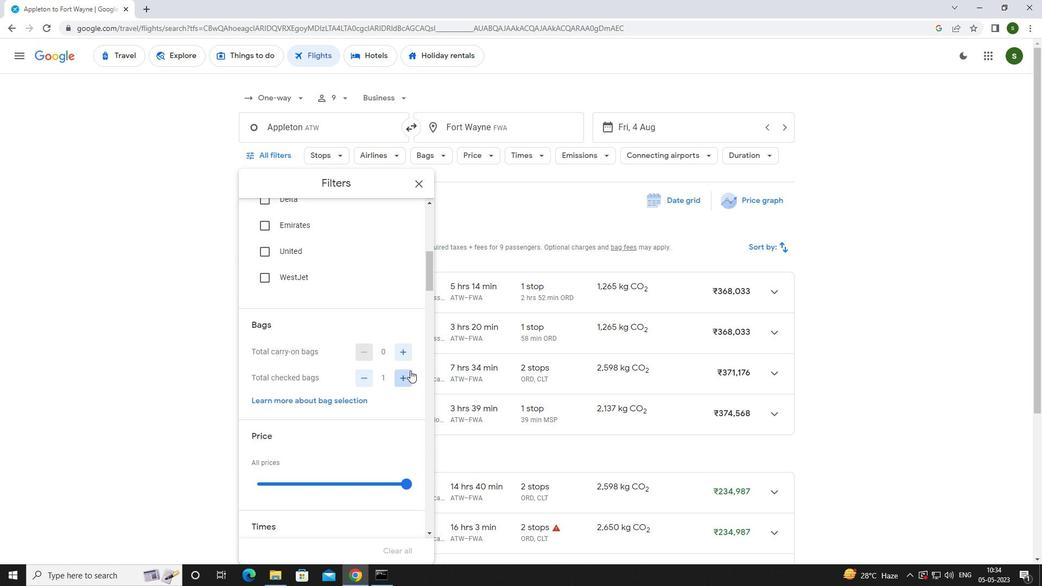 
Action: Mouse pressed left at (410, 370)
Screenshot: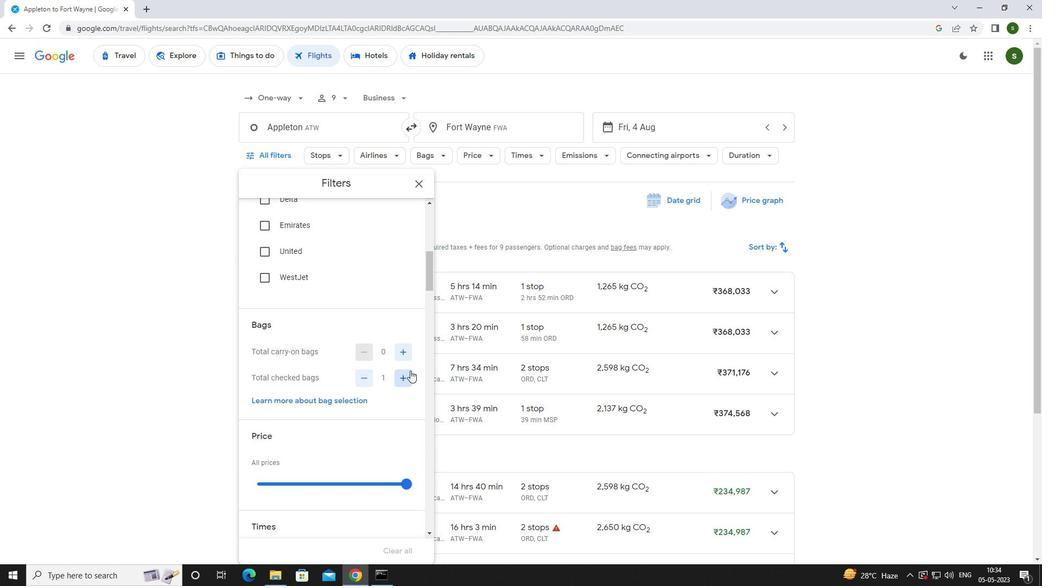 
Action: Mouse moved to (405, 372)
Screenshot: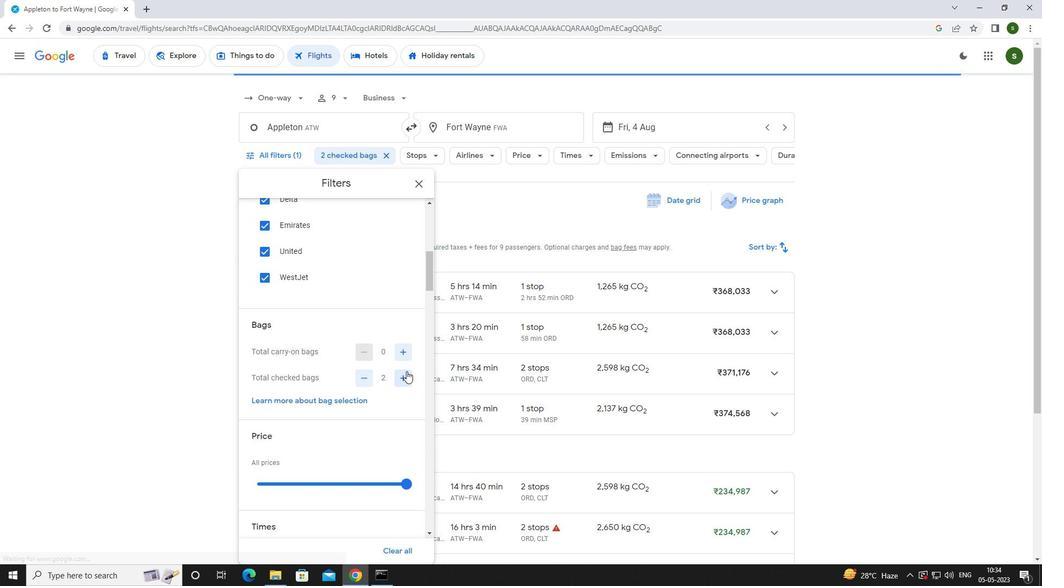 
Action: Mouse scrolled (405, 371) with delta (0, 0)
Screenshot: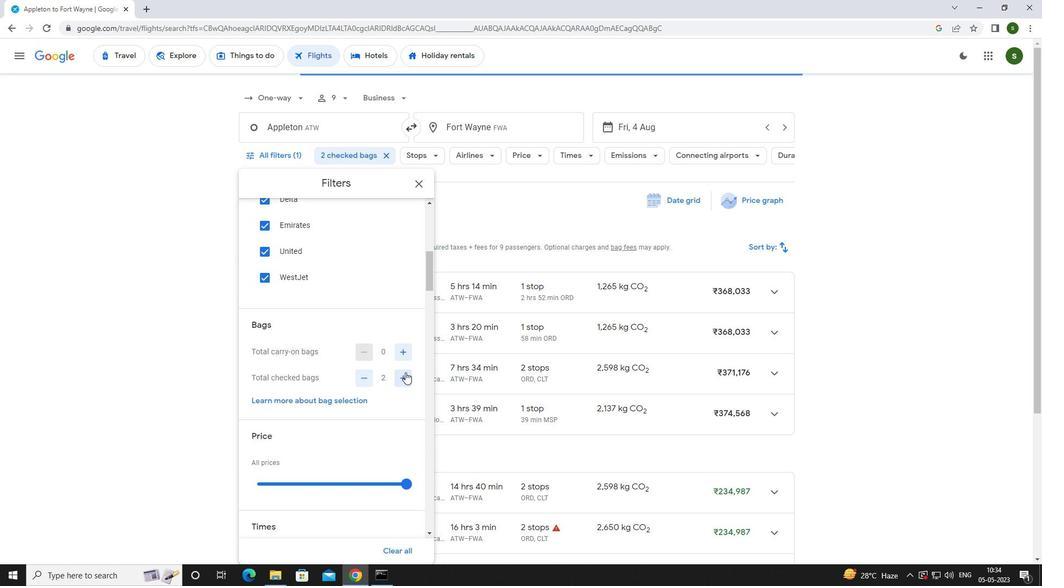
Action: Mouse moved to (406, 424)
Screenshot: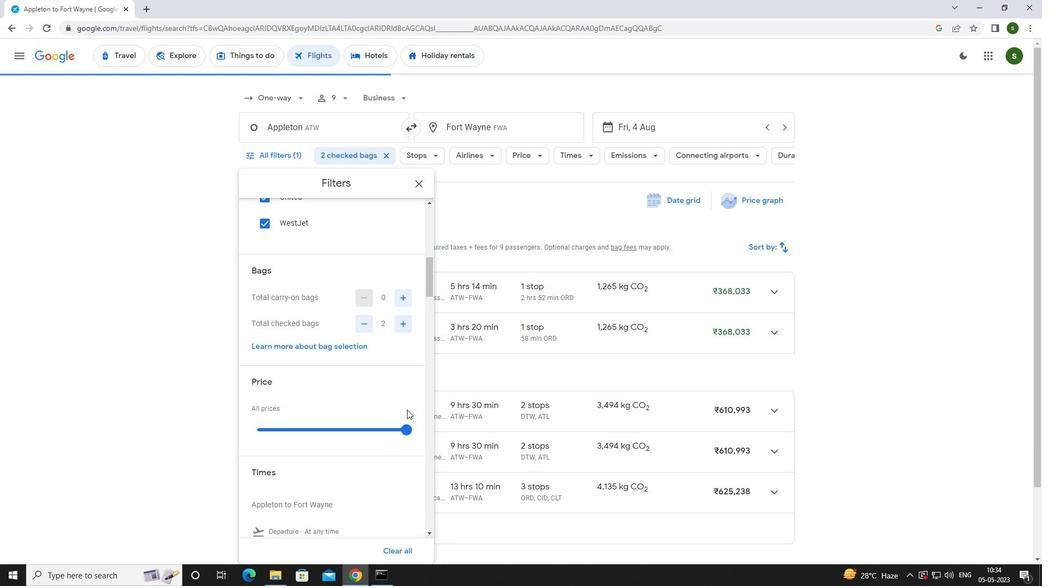 
Action: Mouse pressed left at (406, 424)
Screenshot: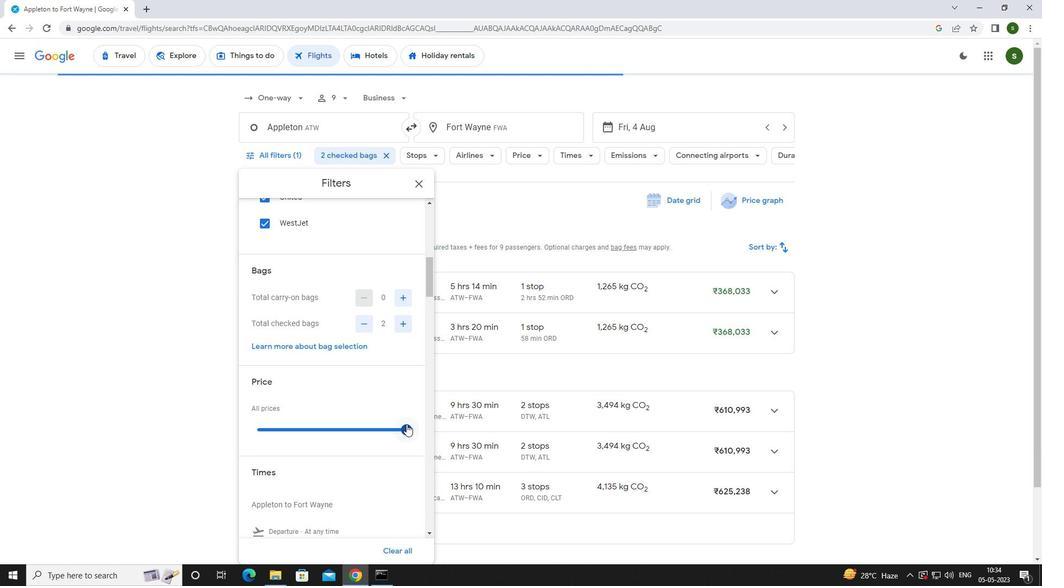 
Action: Mouse pressed left at (406, 424)
Screenshot: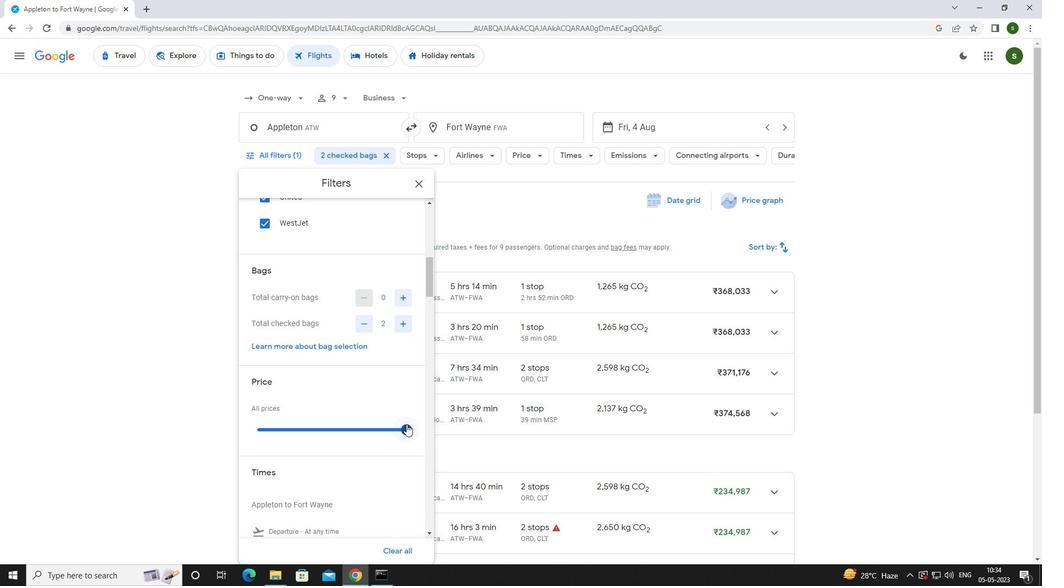
Action: Mouse moved to (255, 428)
Screenshot: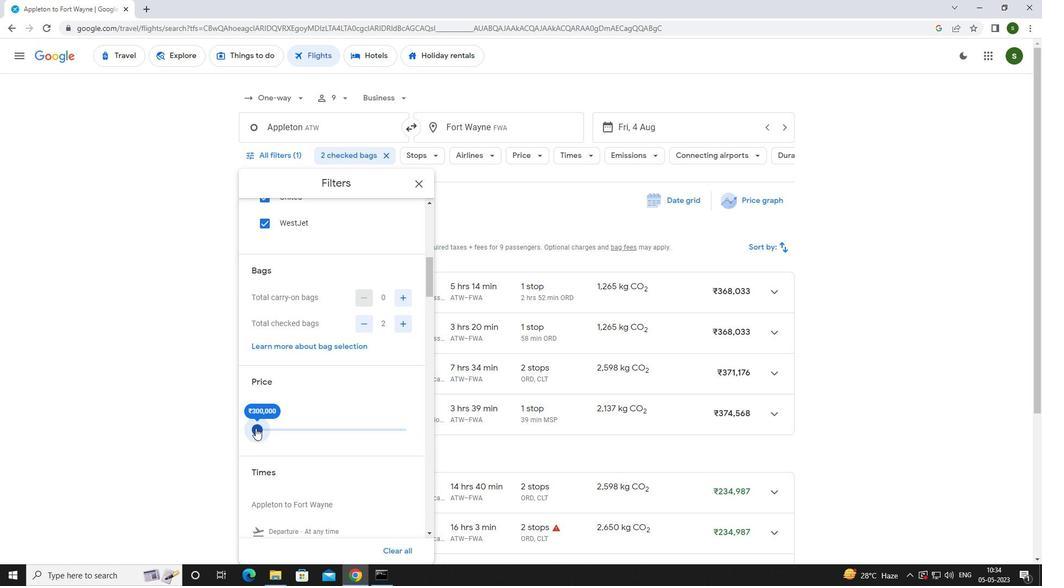 
Action: Mouse scrolled (255, 427) with delta (0, 0)
Screenshot: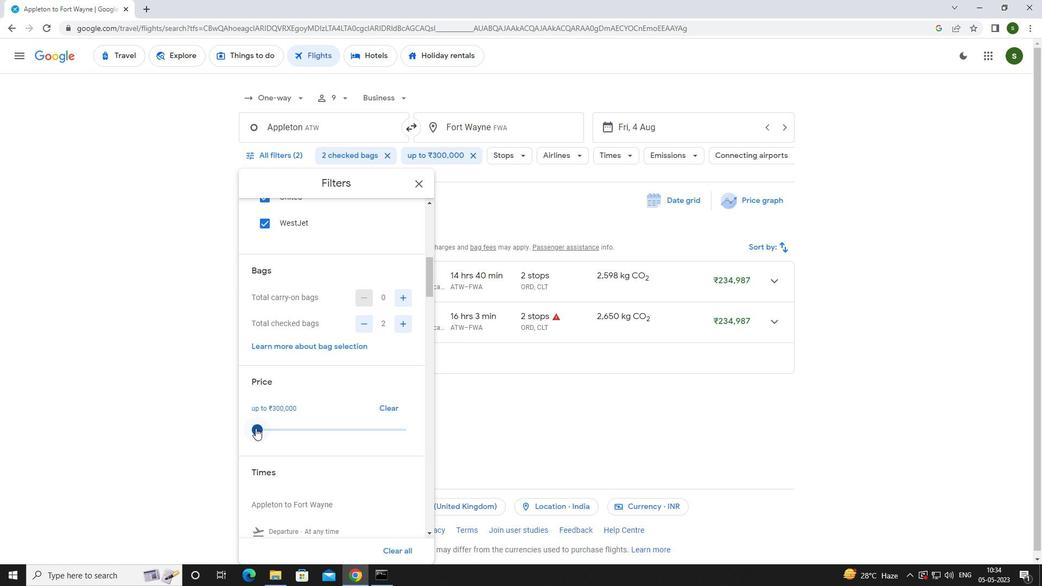 
Action: Mouse moved to (256, 496)
Screenshot: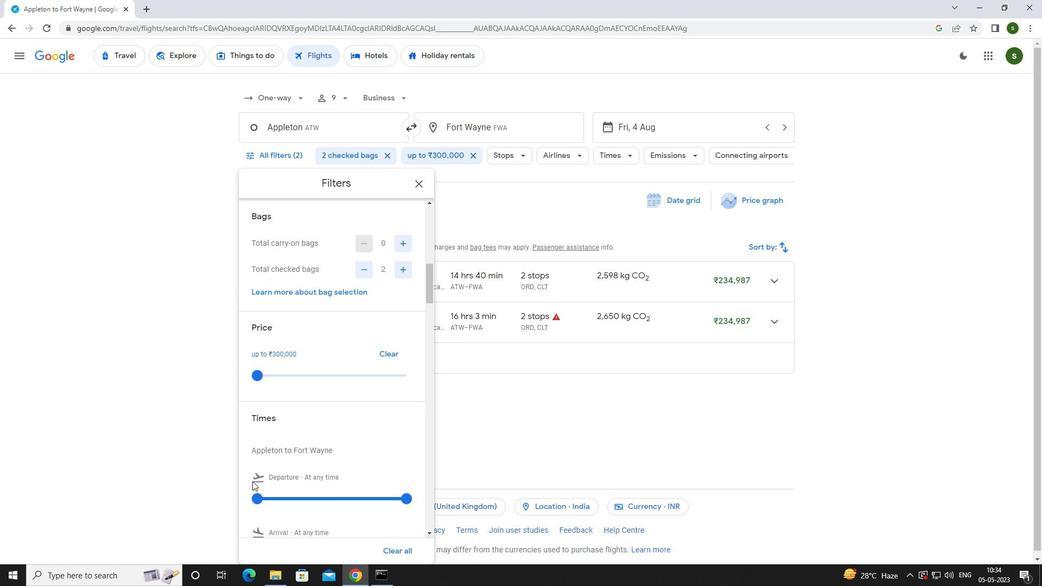 
Action: Mouse pressed left at (256, 496)
Screenshot: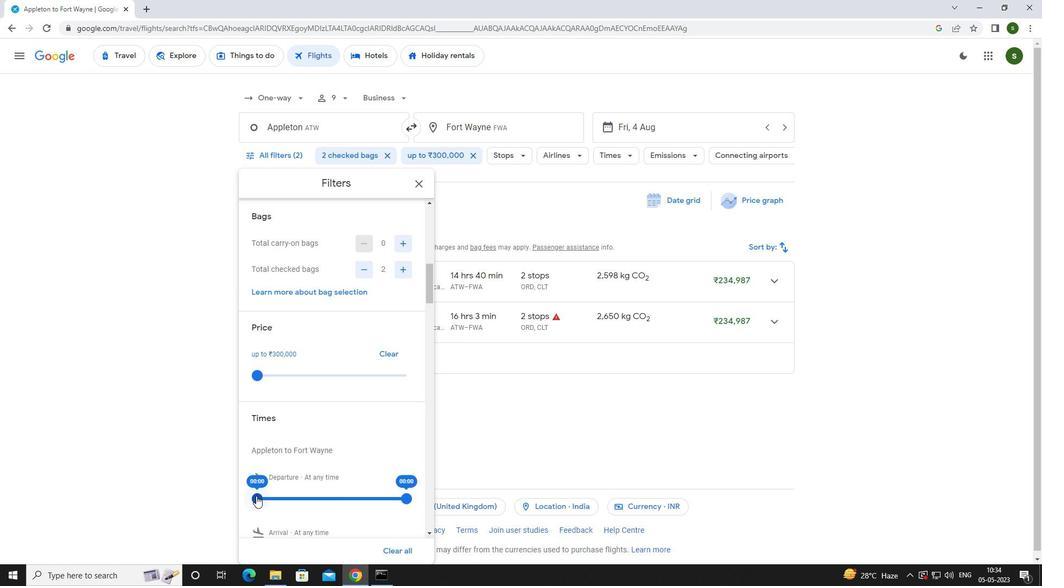 
Action: Mouse moved to (521, 437)
Screenshot: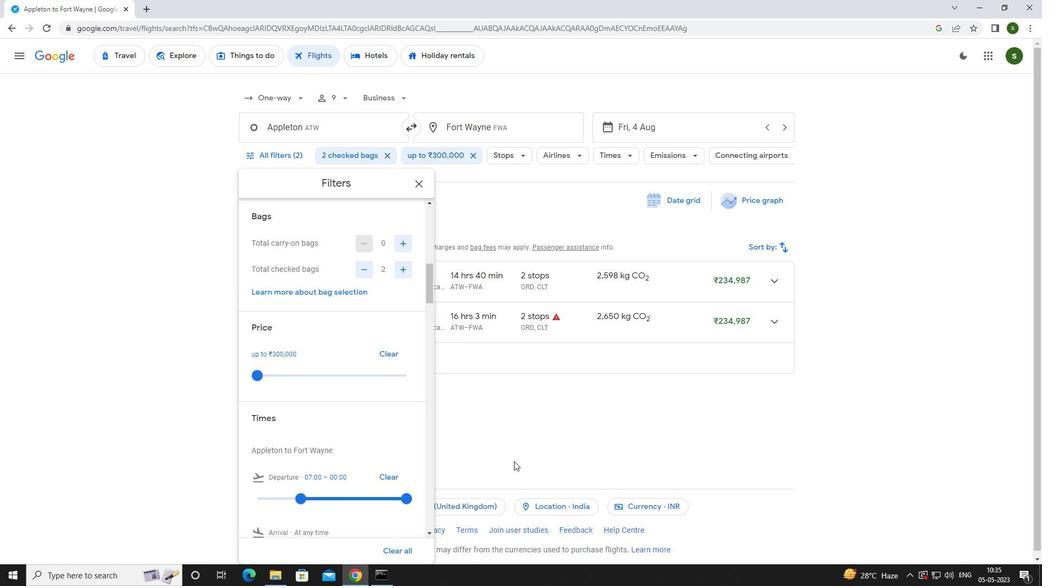 
Action: Mouse pressed left at (521, 437)
Screenshot: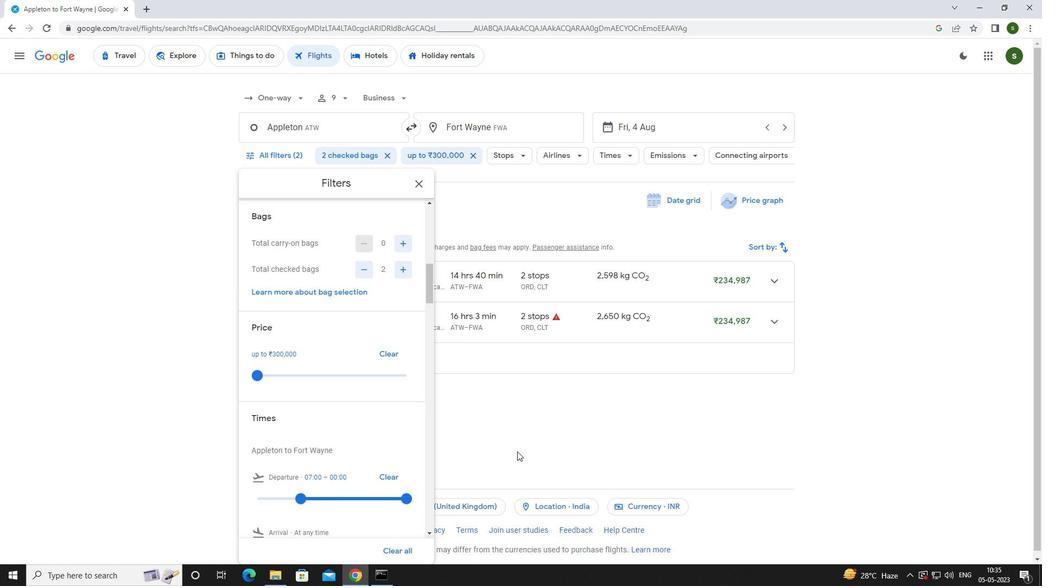 
Action: Mouse moved to (528, 433)
Screenshot: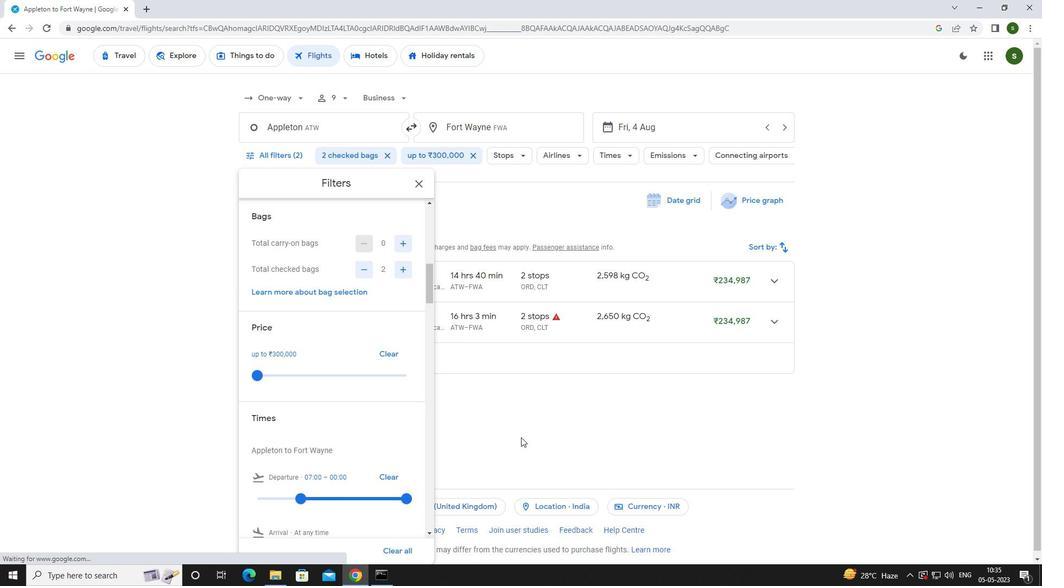 
